 Task: Open a blank google sheet and write heading  Cash Flow TrackerAdd Dates in a column and its values below  '2023-05-01, 2023-05-03, 2023-05-06, 2023-05-10, 2023-05-15, 2023-05-20, 2023-05-25 & 2023-05-31'Add Descriptions in next column and its values below  Monthly Salary, Grocery Shopping, Dining Out., Utility Bill, Transportation, Entertainment, Miscellaneous & Total. Add Amount in next column and its values below  $2,500, $100, $50, $150, $30, $50, $20& $400. Add Income/ Expense in next column and its values below  Income, Expenses, Expenses, Expenses, Expenses, Expenses & Expenses. Add Balance in next column and its values below  $2,500, $2,400, $2,350, $2,200, $2,170, $2,120, $2,100 & $2100. Save page Budget Tracking Workbook Template
Action: Mouse moved to (116, 122)
Screenshot: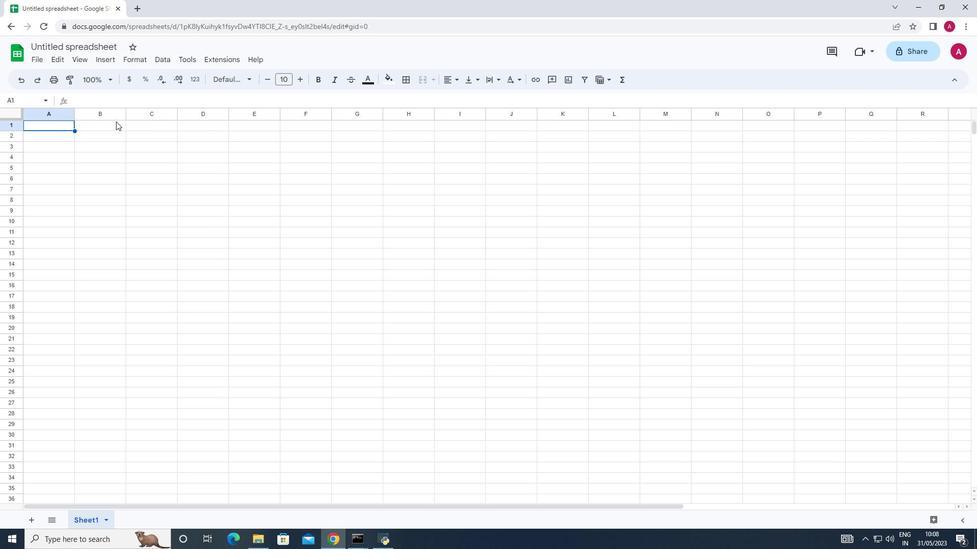 
Action: Mouse pressed left at (116, 122)
Screenshot: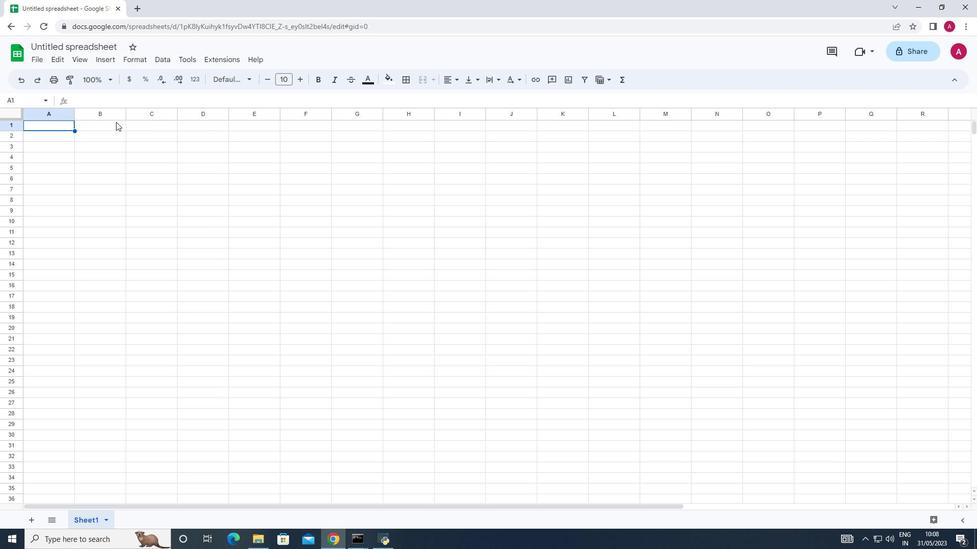 
Action: Mouse moved to (116, 122)
Screenshot: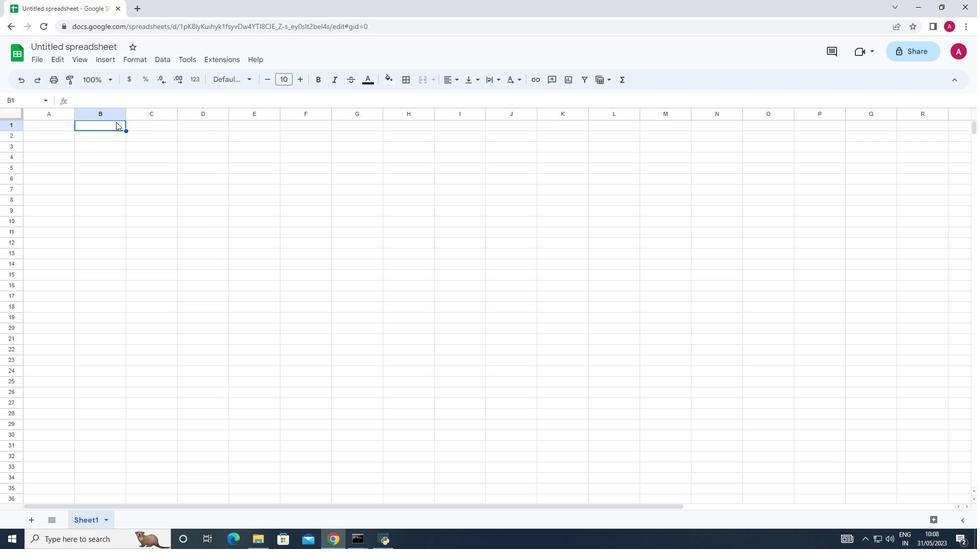
Action: Key pressed <Key.shift>Cash<Key.space><Key.shift>Flow<Key.space><Key.shift><Key.shift><Key.shift>Tracker
Screenshot: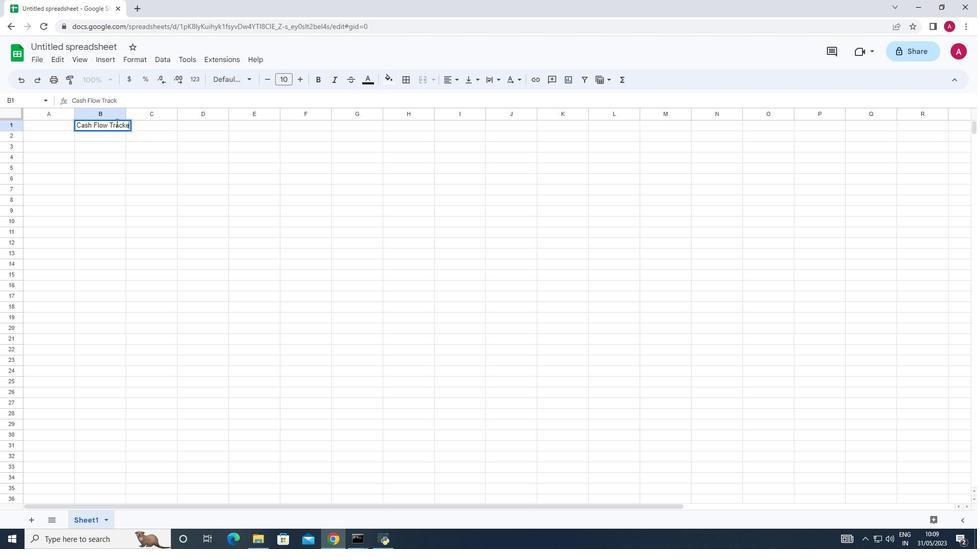 
Action: Mouse moved to (58, 134)
Screenshot: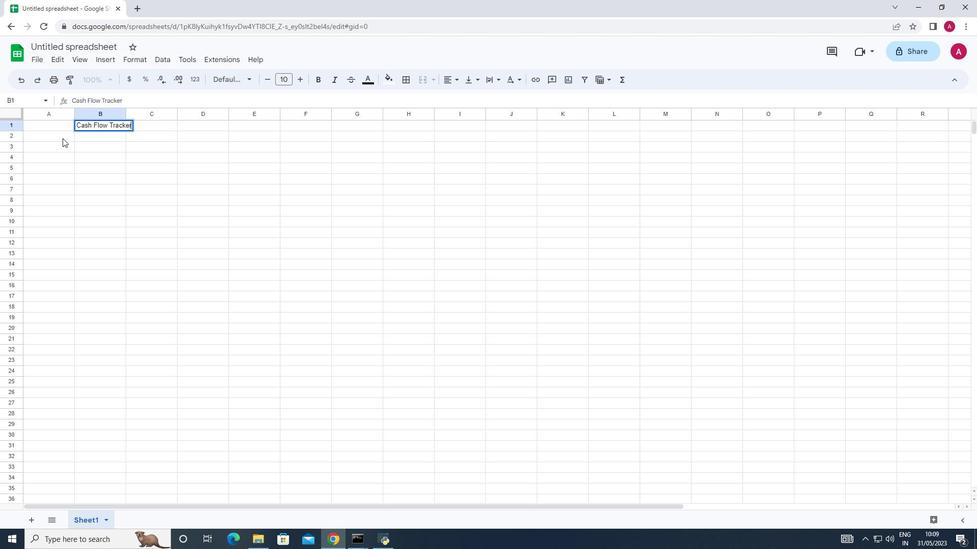 
Action: Mouse pressed left at (58, 134)
Screenshot: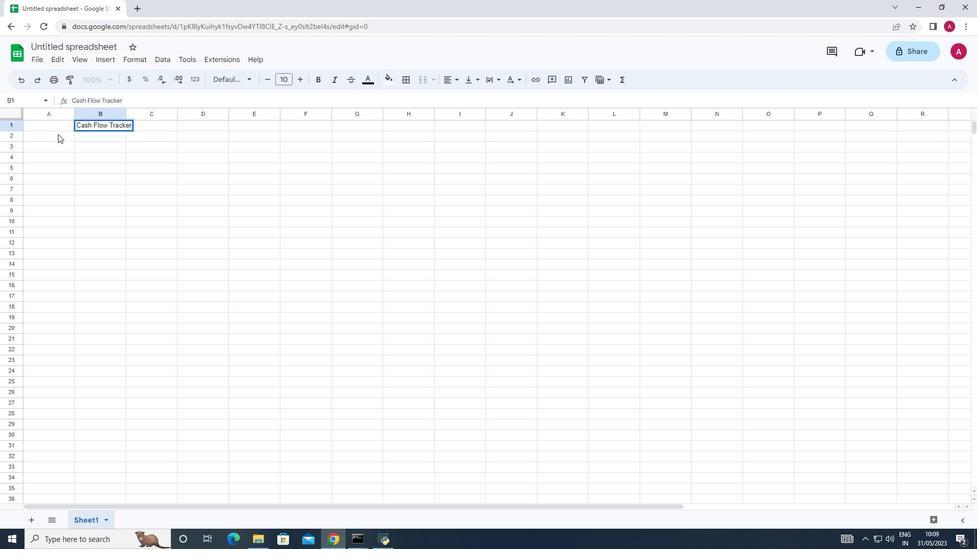 
Action: Mouse moved to (58, 133)
Screenshot: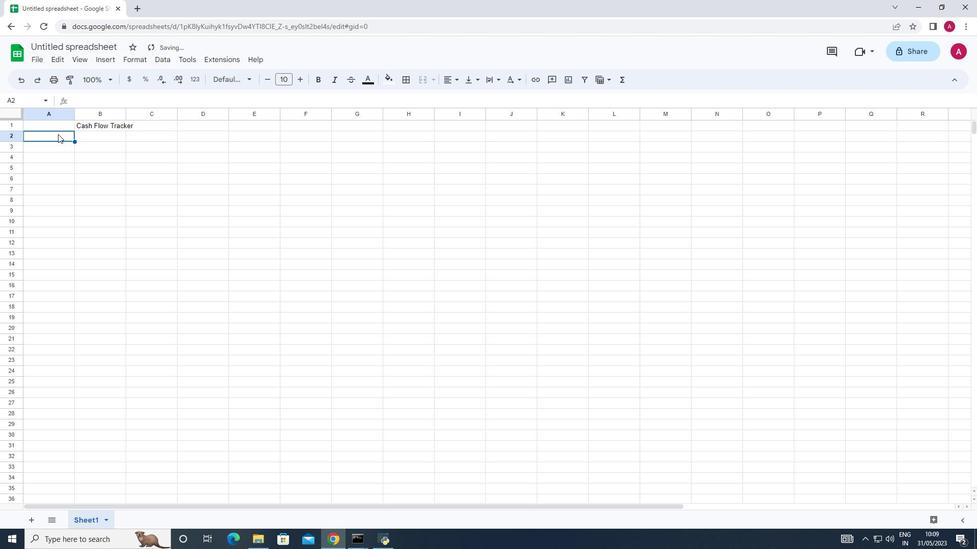 
Action: Key pressed <Key.shift>Dates<Key.down>2023-05-01<Key.down>2023-05-03<Key.down>2023-05-06<Key.down>2023-05-10<Key.right>2023-05-15<Key.delete><Key.backspace><Key.backspace><Key.backspace><Key.backspace><Key.backspace><Key.backspace><Key.backspace><Key.backspace><Key.backspace><Key.backspace><Key.down><Key.left>2023-05-15<Key.down>2023-05-20<Key.down>2023-05-25<Key.down>2023-05-31
Screenshot: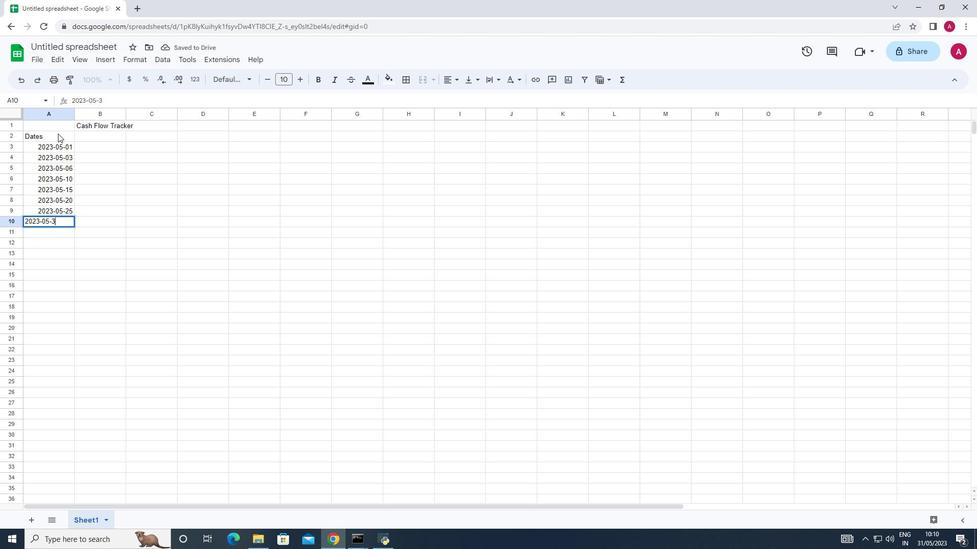 
Action: Mouse moved to (99, 148)
Screenshot: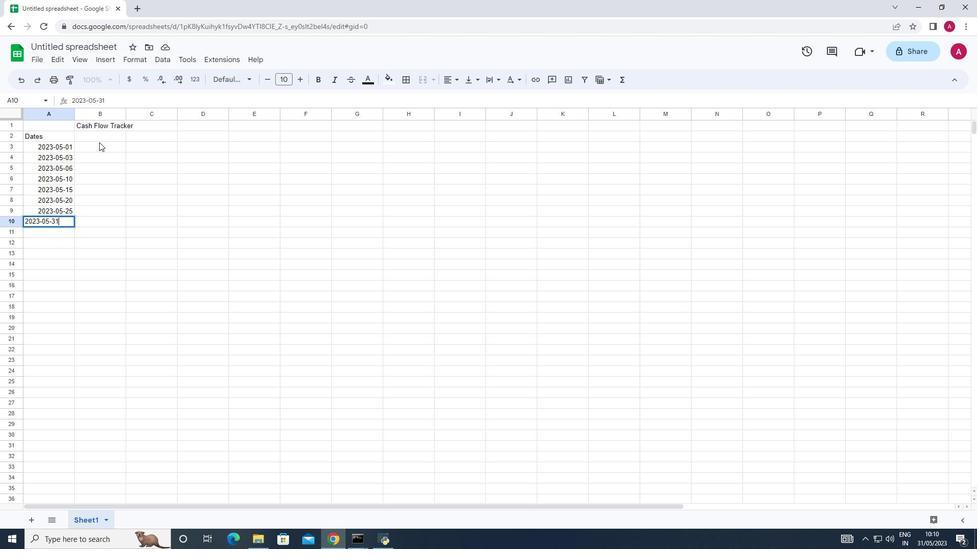 
Action: Mouse pressed left at (99, 148)
Screenshot: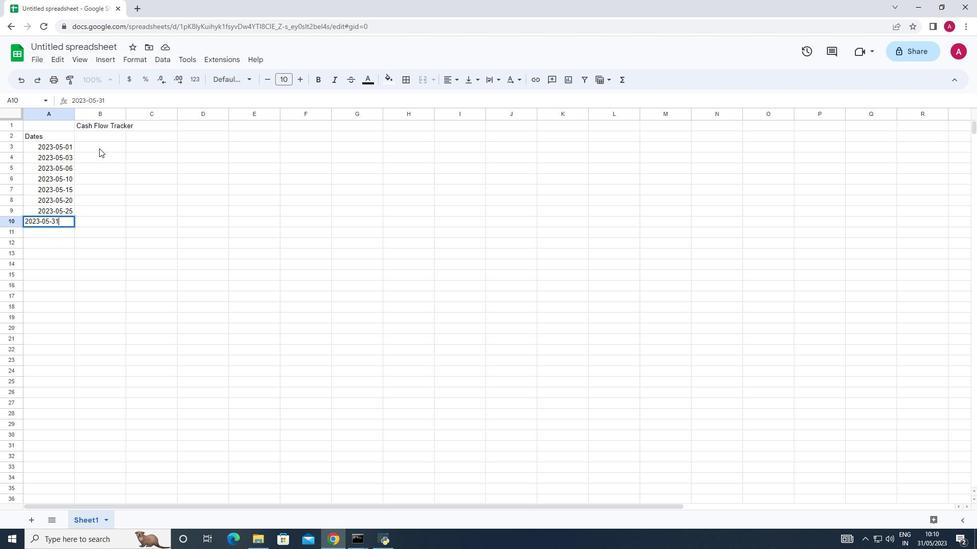 
Action: Mouse moved to (104, 136)
Screenshot: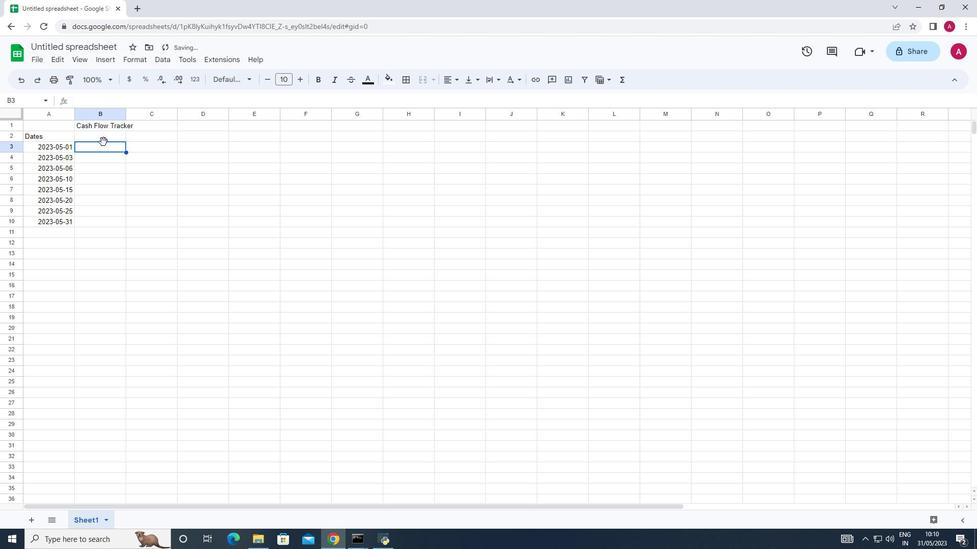 
Action: Mouse pressed left at (104, 136)
Screenshot: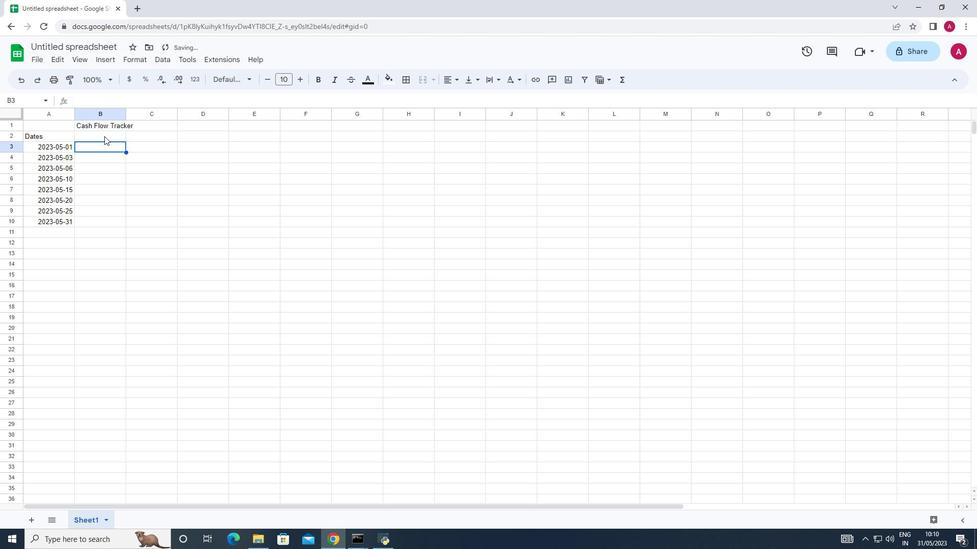 
Action: Key pressed <Key.shift>Descriptions<Key.down><Key.shift>Monthly<Key.space><Key.shift>Salary<Key.down><Key.shift><Key.shift>Grocery<Key.space><Key.shift>Shopping<Key.down><Key.shift>Dinn<Key.backspace>ing<Key.space><Key.shift>Out<Key.down><Key.shift>Utility<Key.space><Key.shift>Bill<Key.down><Key.shift><Key.shift><Key.shift><Key.shift>Transportation<Key.down><Key.shift>Entertainment<Key.down>
Screenshot: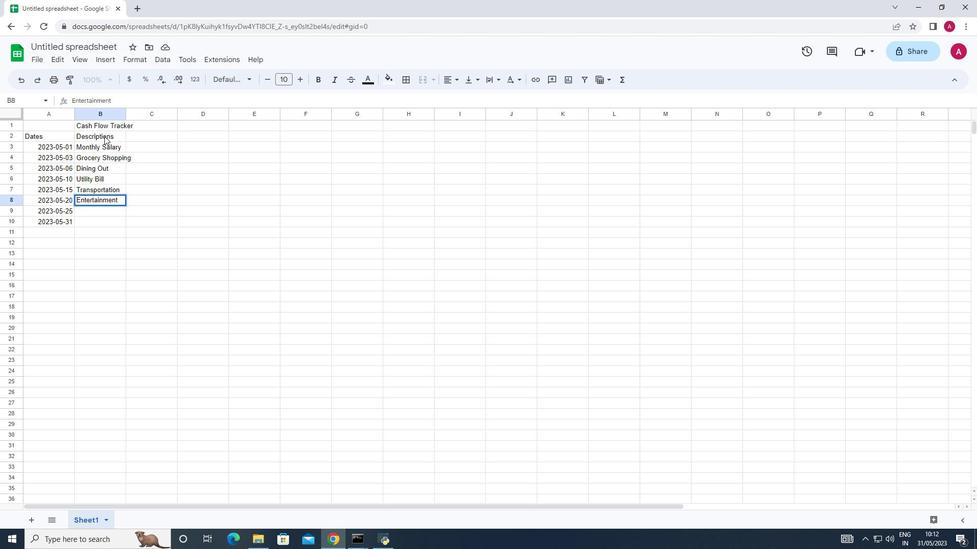
Action: Mouse moved to (102, 157)
Screenshot: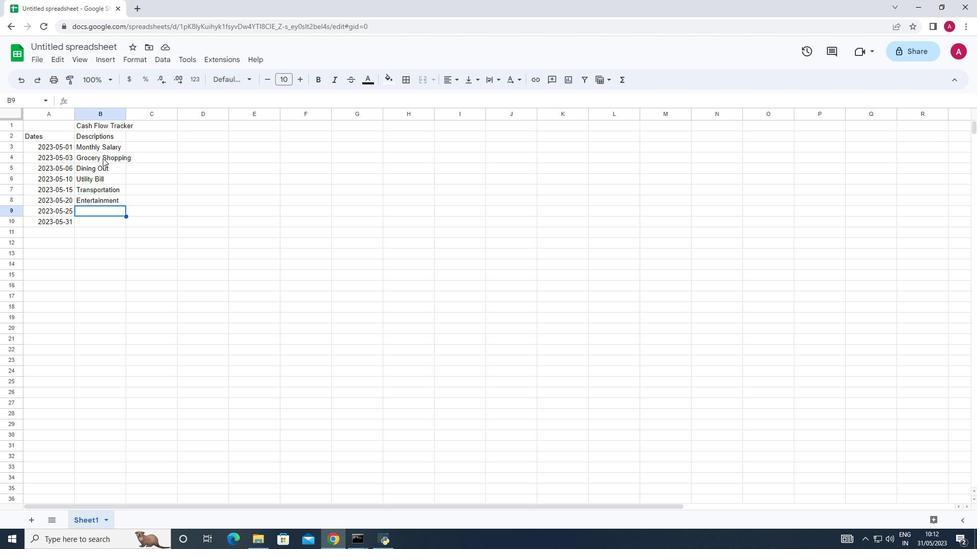 
Action: Mouse pressed left at (102, 157)
Screenshot: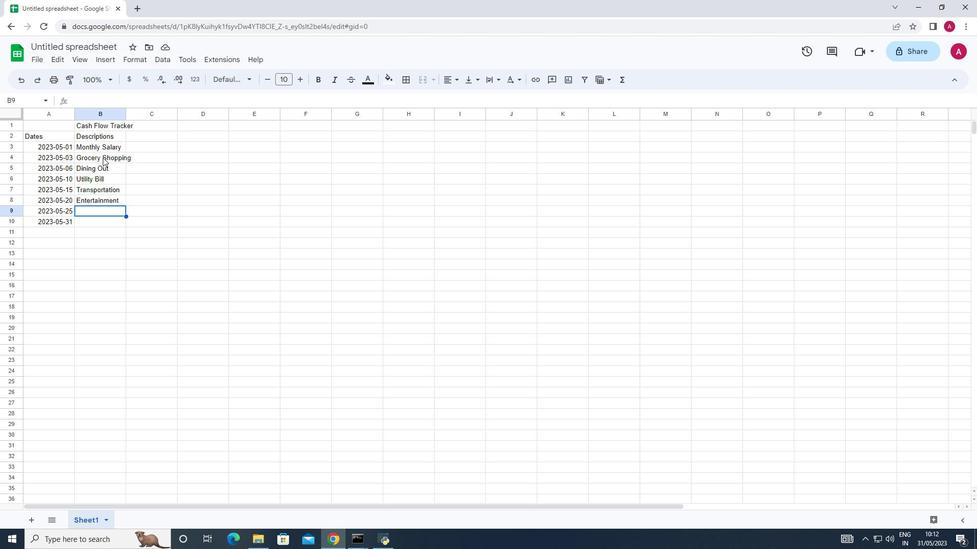 
Action: Mouse moved to (101, 166)
Screenshot: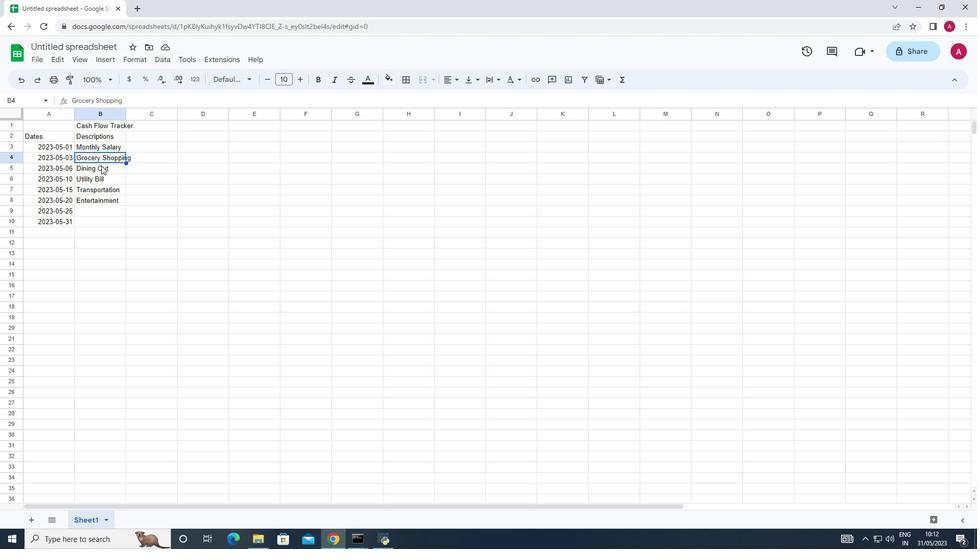
Action: Mouse pressed left at (101, 166)
Screenshot: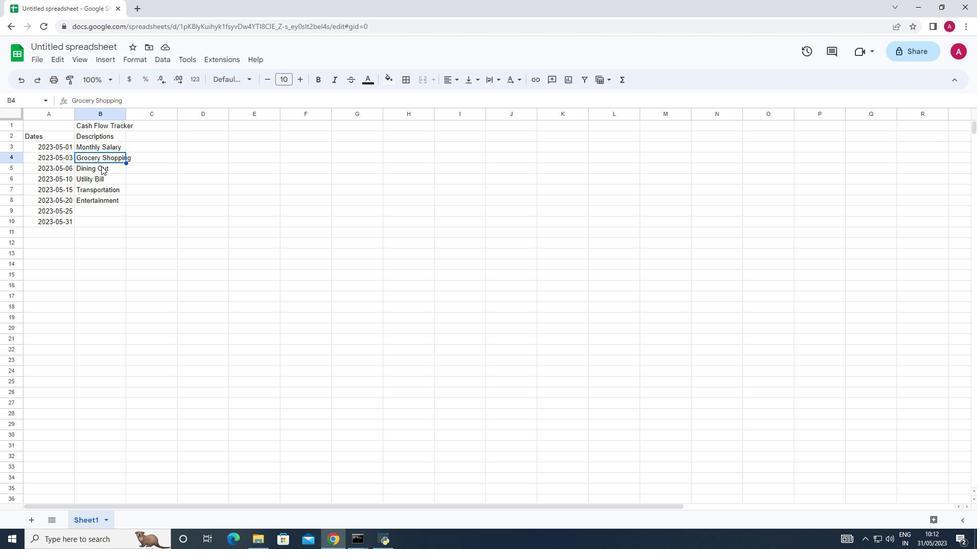 
Action: Mouse moved to (102, 203)
Screenshot: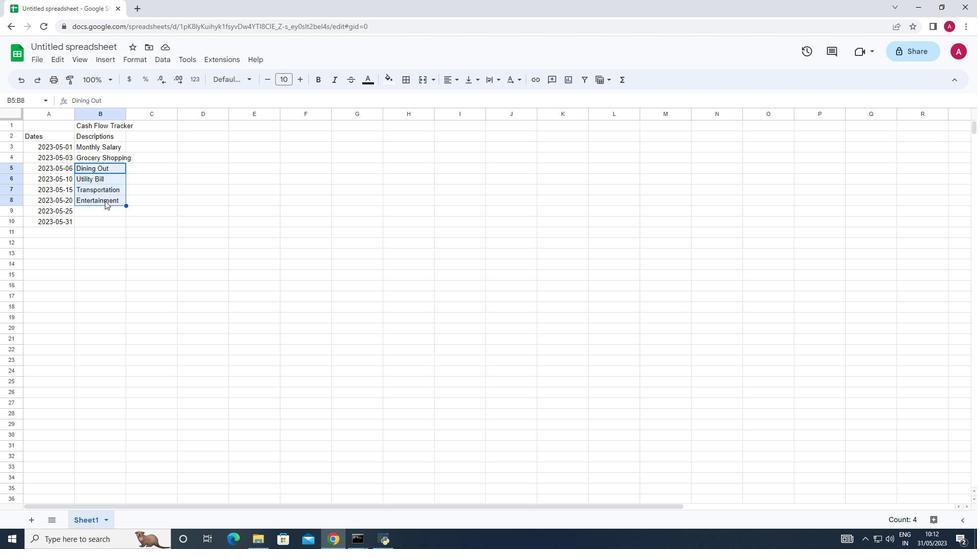
Action: Key pressed ctrl+C
Screenshot: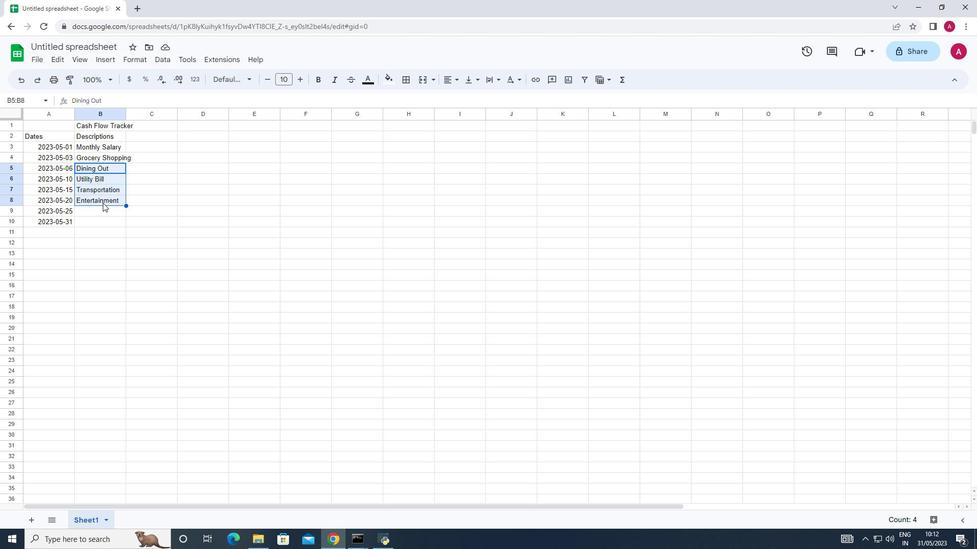 
Action: Mouse moved to (82, 178)
Screenshot: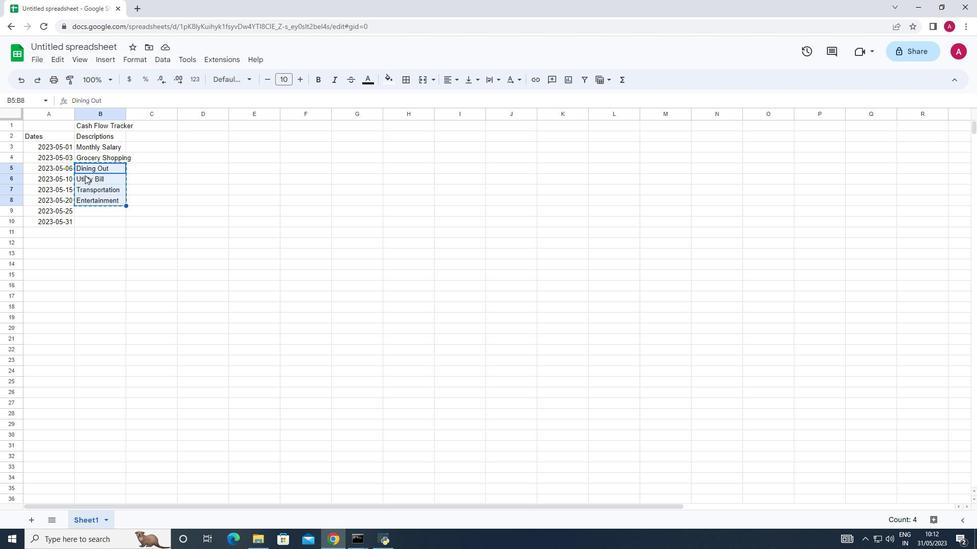 
Action: Mouse pressed left at (82, 178)
Screenshot: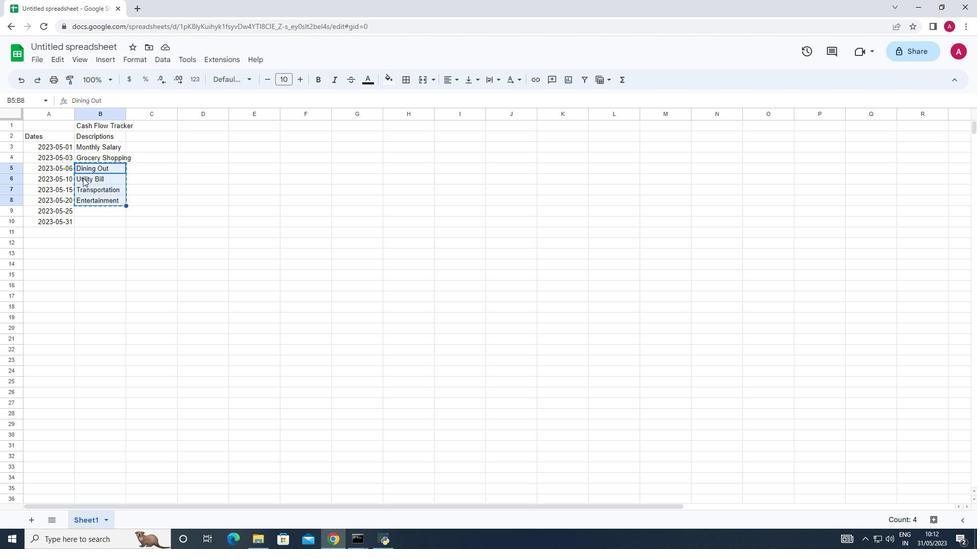 
Action: Key pressed ctrl+V
Screenshot: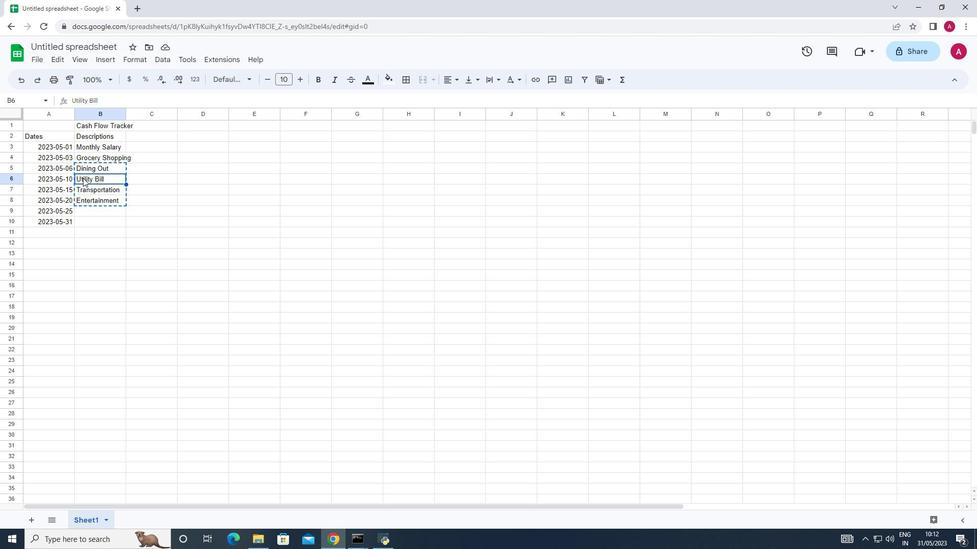 
Action: Mouse moved to (106, 166)
Screenshot: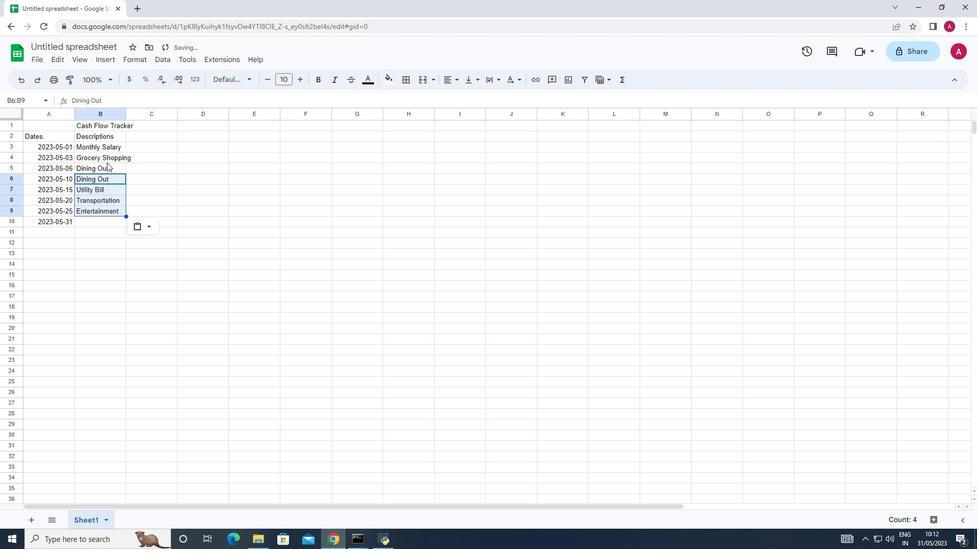
Action: Mouse pressed left at (106, 166)
Screenshot: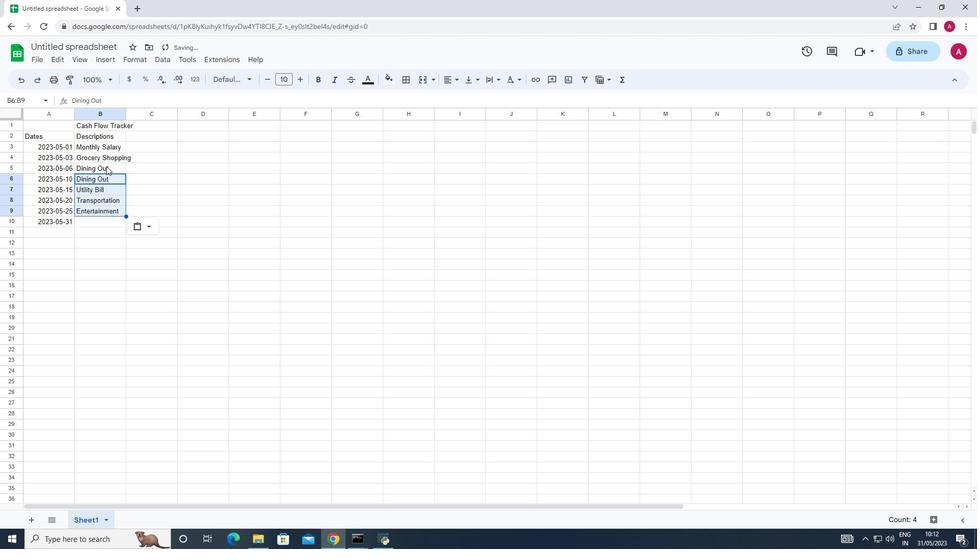 
Action: Mouse moved to (105, 166)
Screenshot: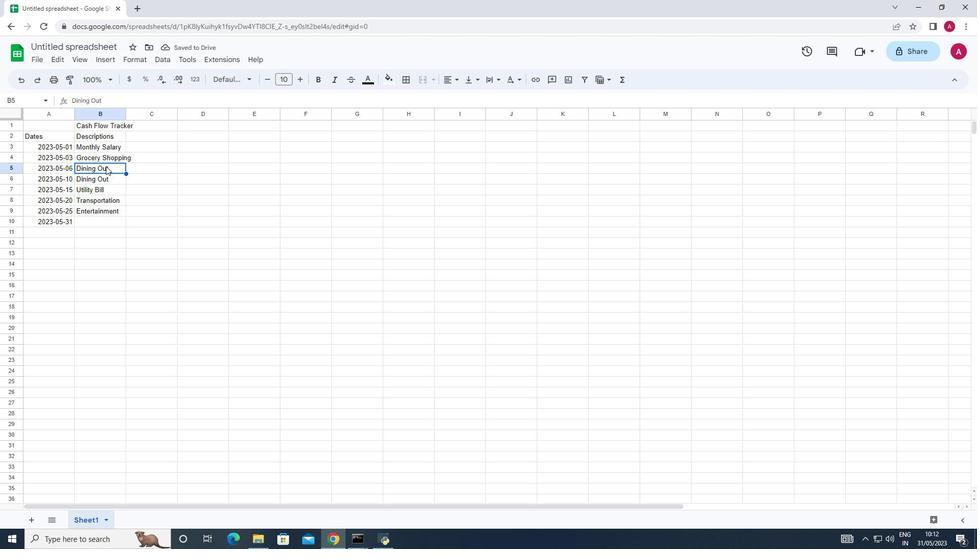 
Action: Key pressed <Key.delete>
Screenshot: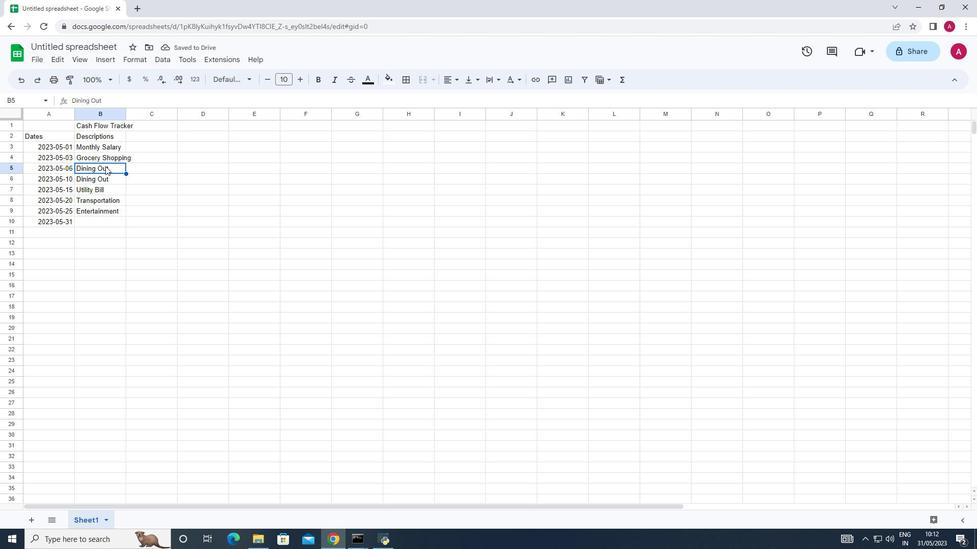 
Action: Mouse moved to (100, 157)
Screenshot: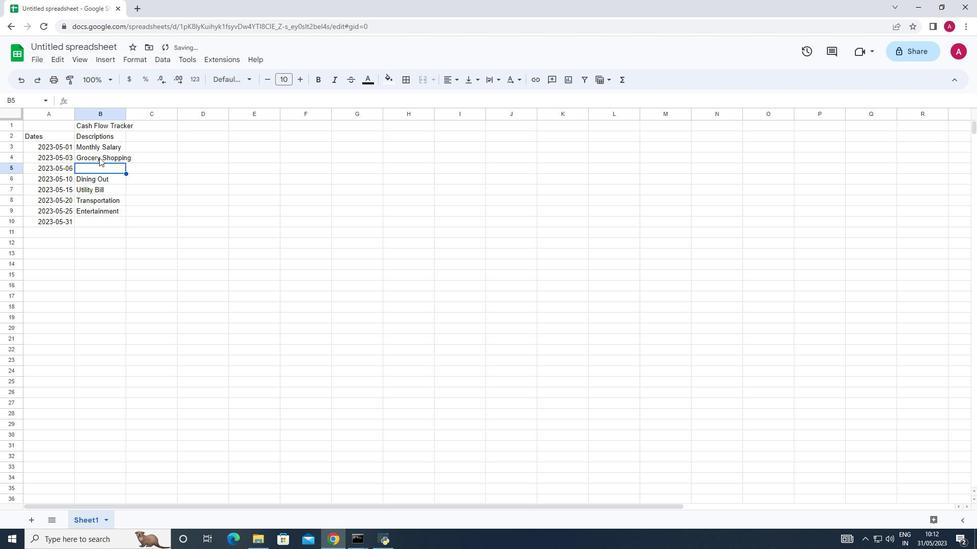 
Action: Mouse pressed left at (100, 157)
Screenshot: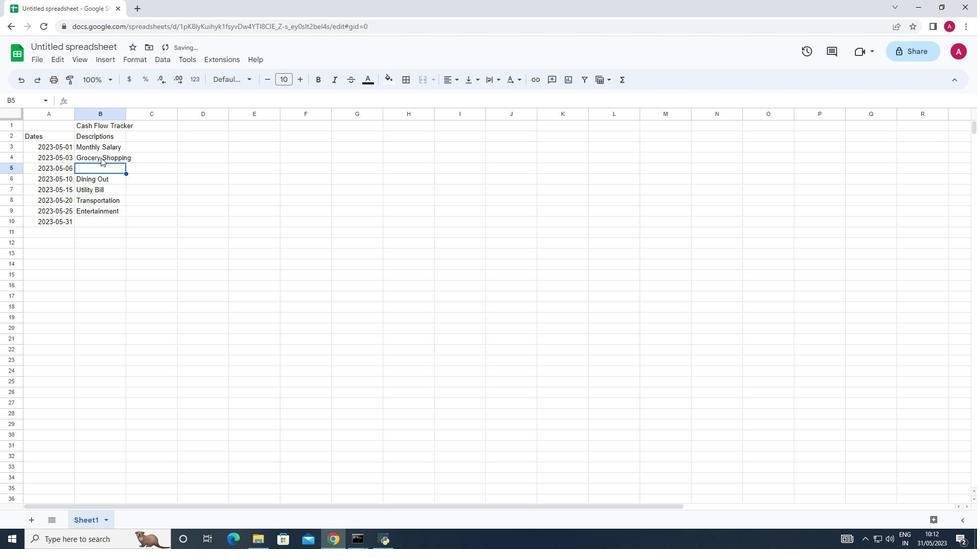 
Action: Mouse moved to (102, 156)
Screenshot: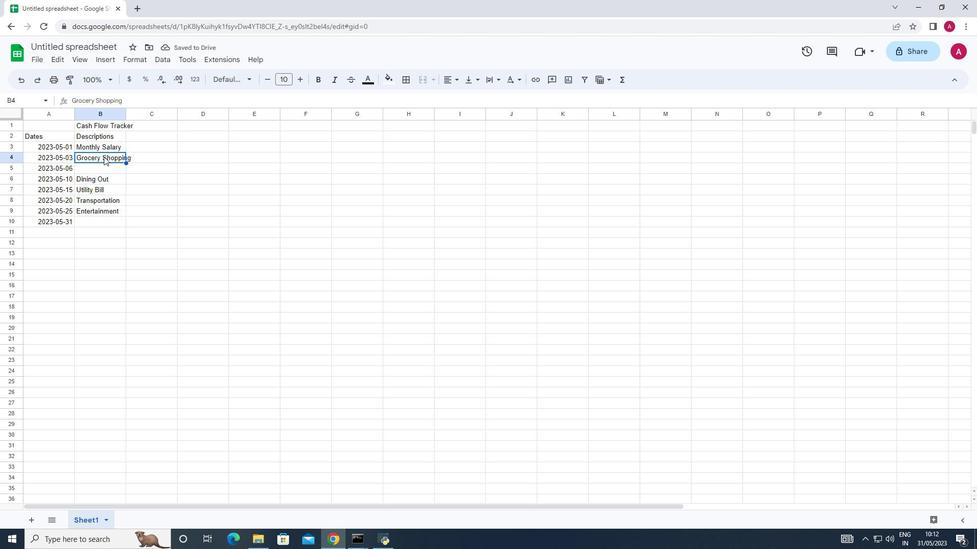 
Action: Mouse pressed left at (102, 156)
Screenshot: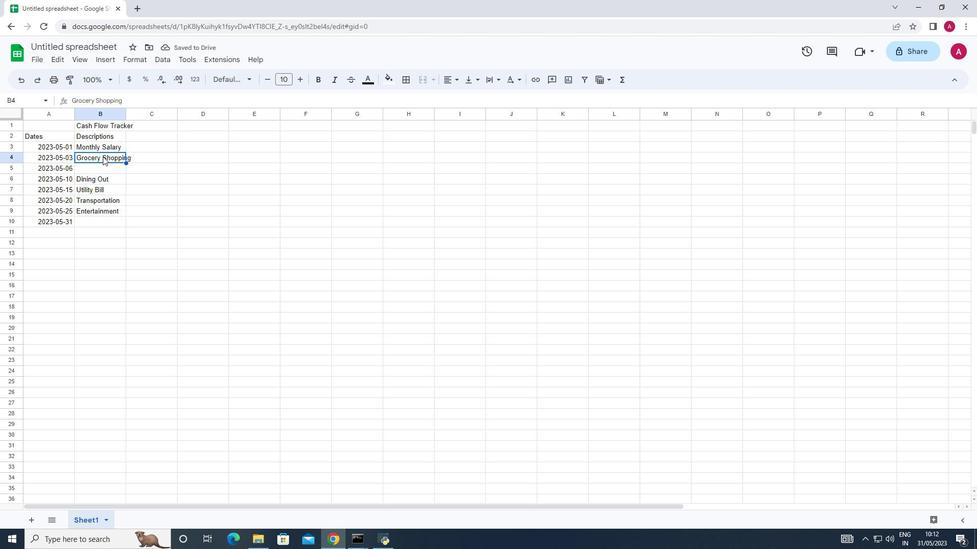 
Action: Mouse pressed left at (102, 156)
Screenshot: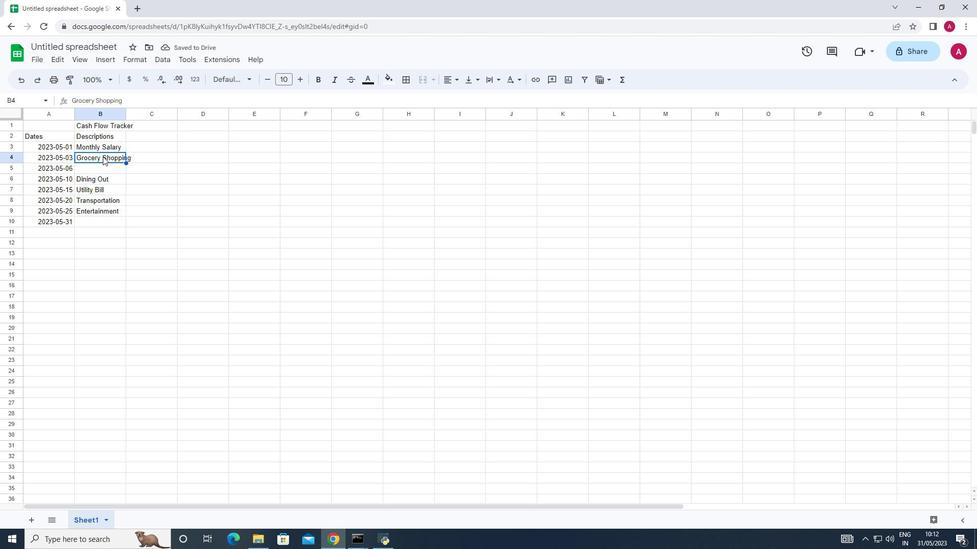 
Action: Mouse pressed left at (102, 156)
Screenshot: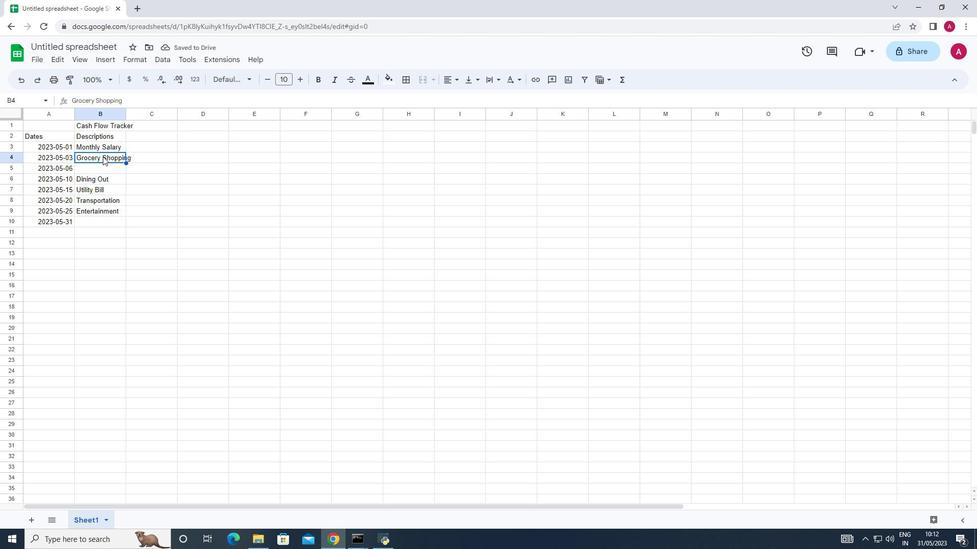 
Action: Mouse moved to (100, 156)
Screenshot: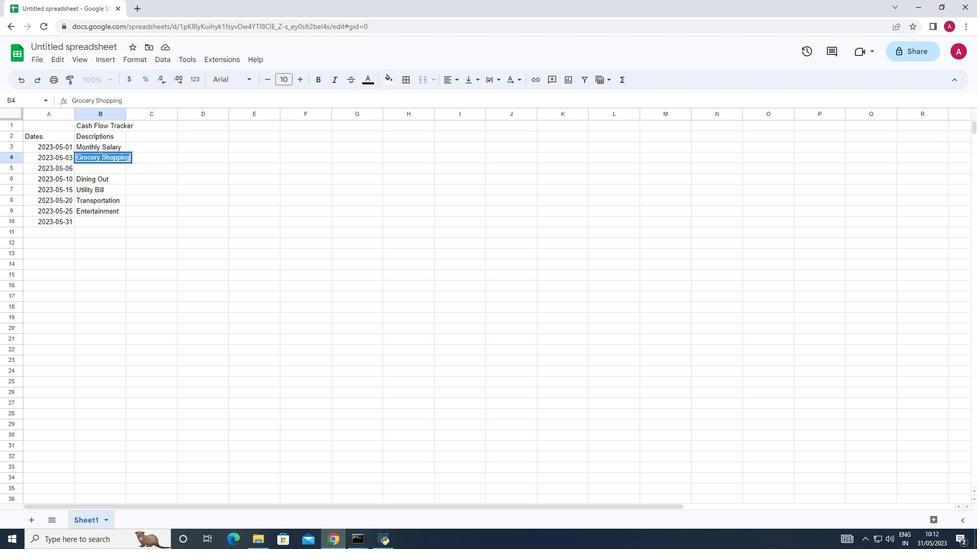 
Action: Mouse pressed left at (100, 156)
Screenshot: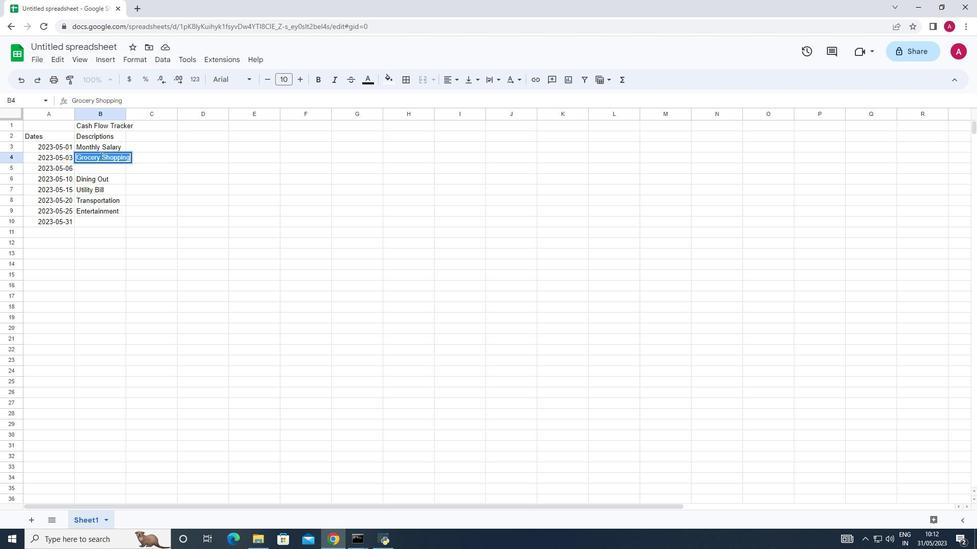
Action: Mouse pressed left at (100, 156)
Screenshot: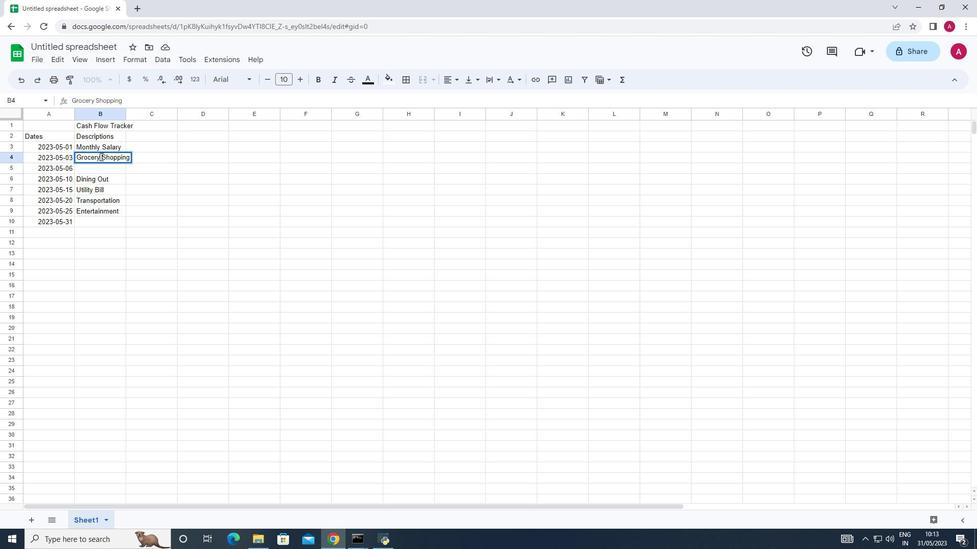 
Action: Mouse moved to (137, 160)
Screenshot: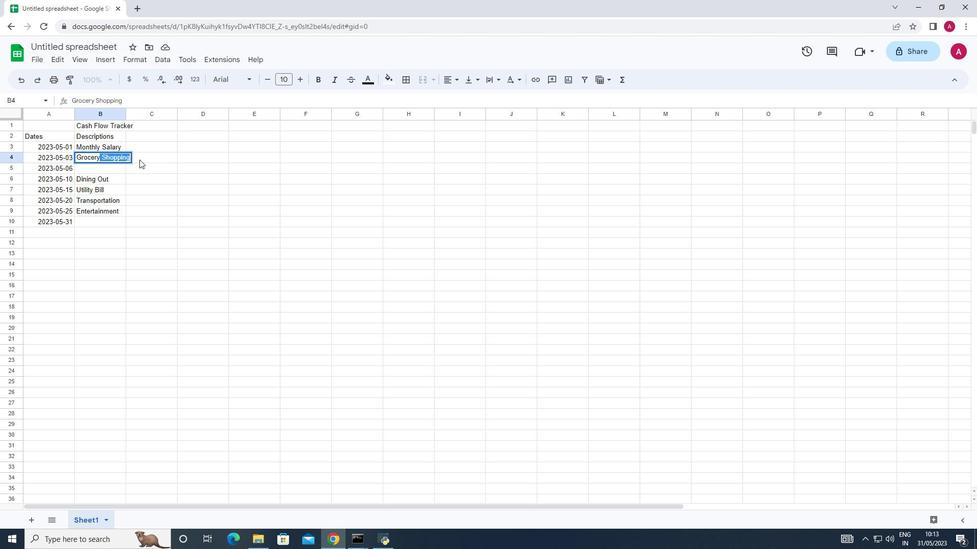 
Action: Key pressed <Key.delete>
Screenshot: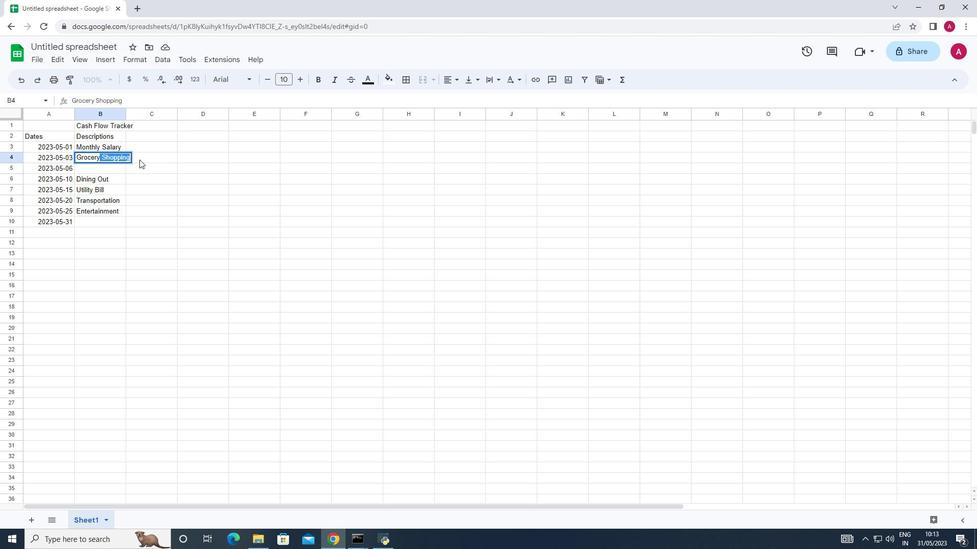 
Action: Mouse moved to (134, 157)
Screenshot: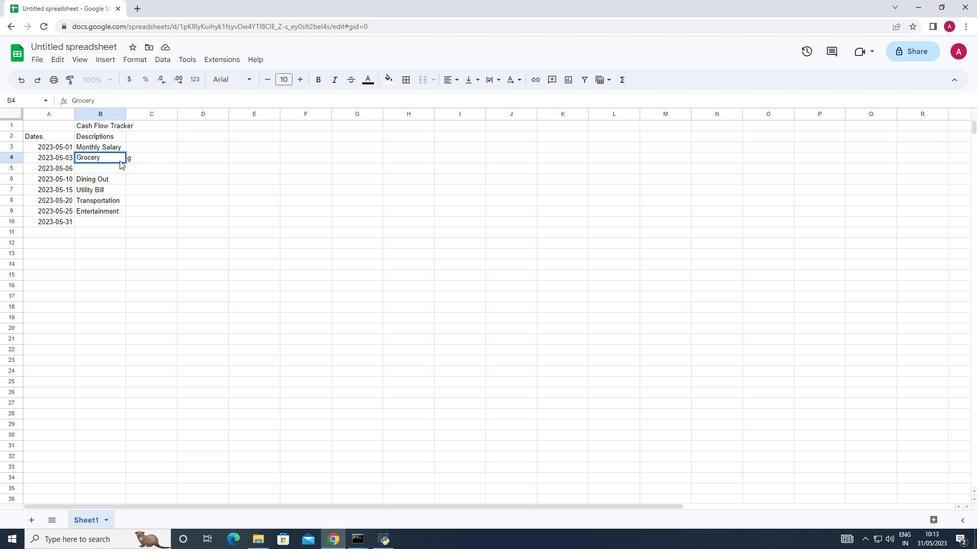 
Action: Mouse pressed left at (134, 157)
Screenshot: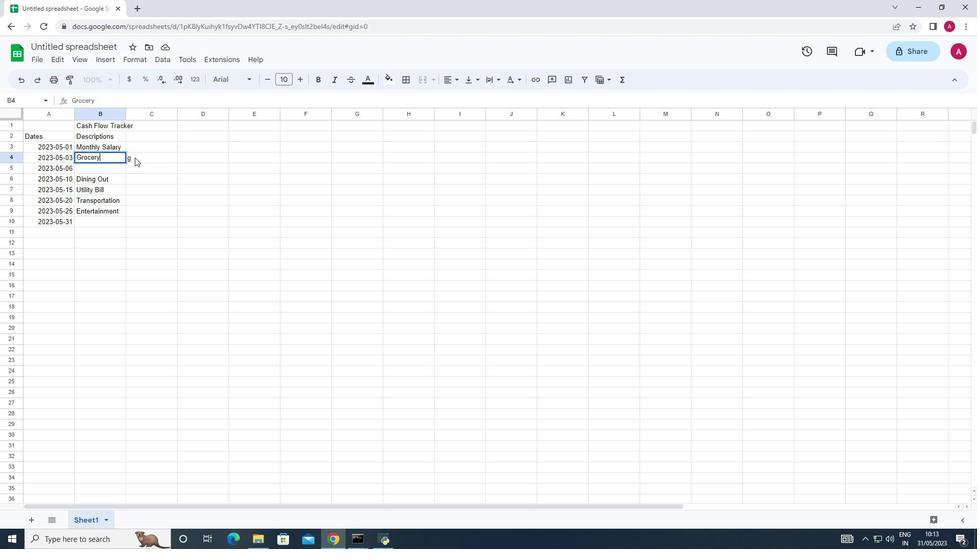 
Action: Mouse moved to (95, 164)
Screenshot: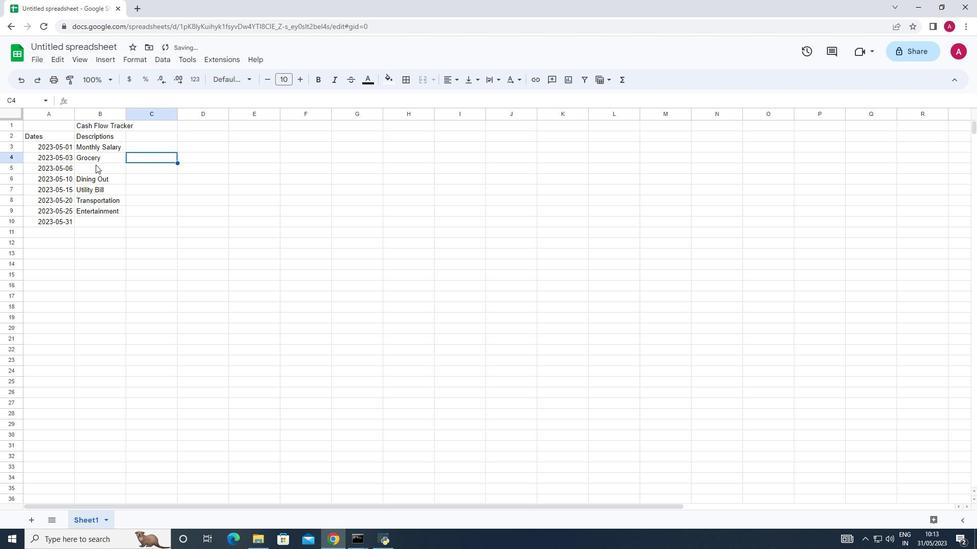 
Action: Mouse pressed left at (95, 164)
Screenshot: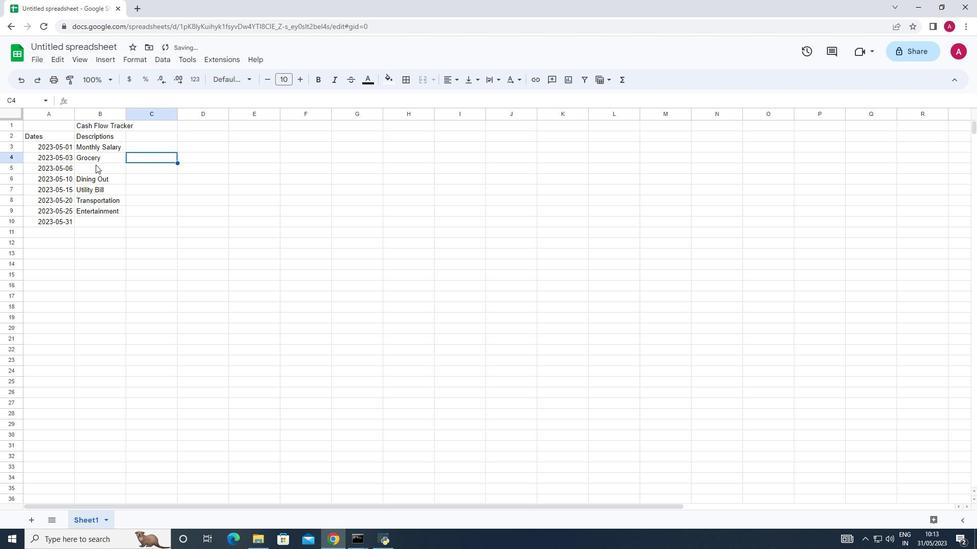 
Action: Mouse moved to (93, 166)
Screenshot: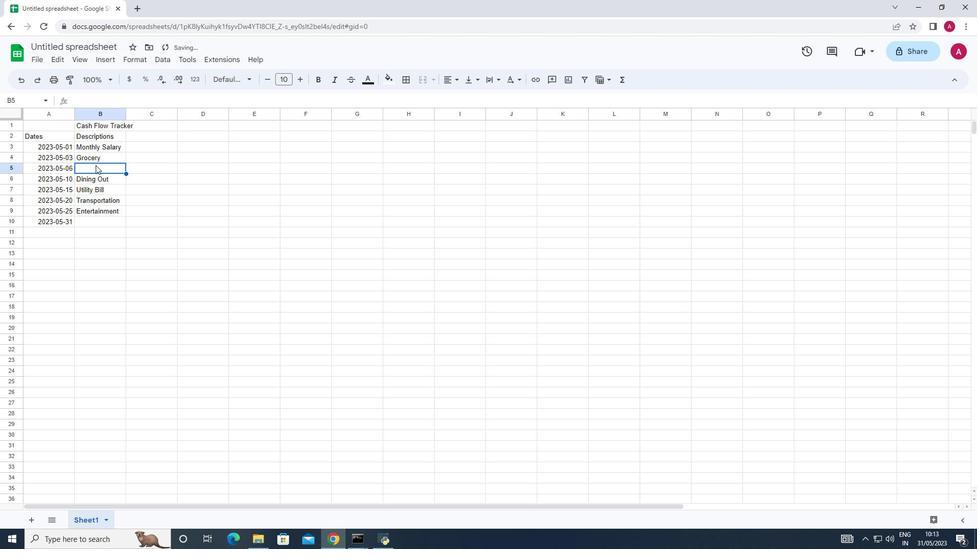 
Action: Key pressed <Key.shift>Shopping
Screenshot: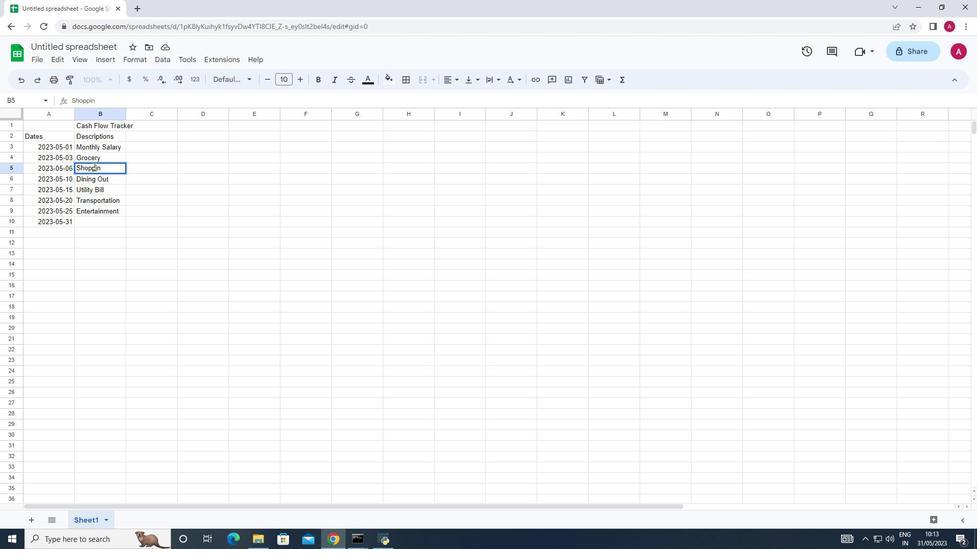 
Action: Mouse moved to (97, 223)
Screenshot: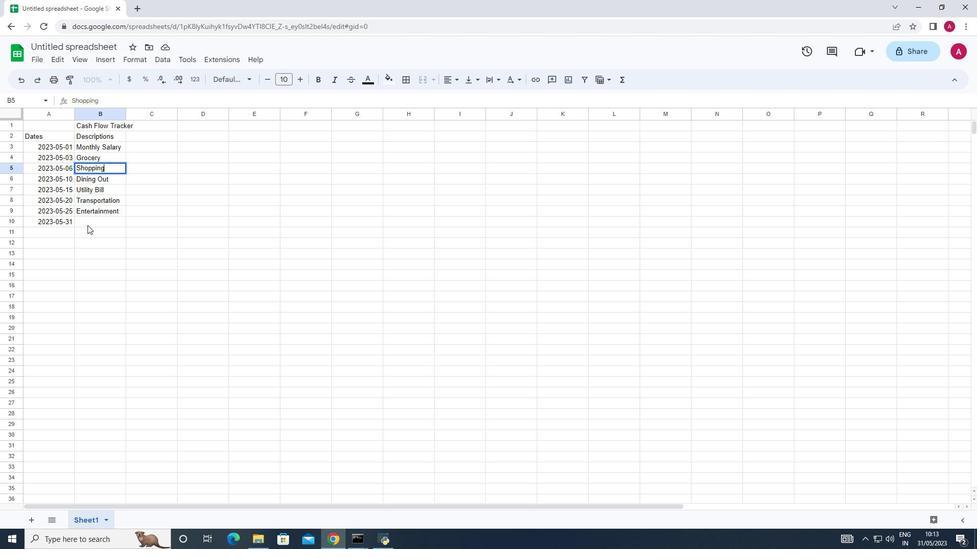 
Action: Mouse pressed left at (97, 223)
Screenshot: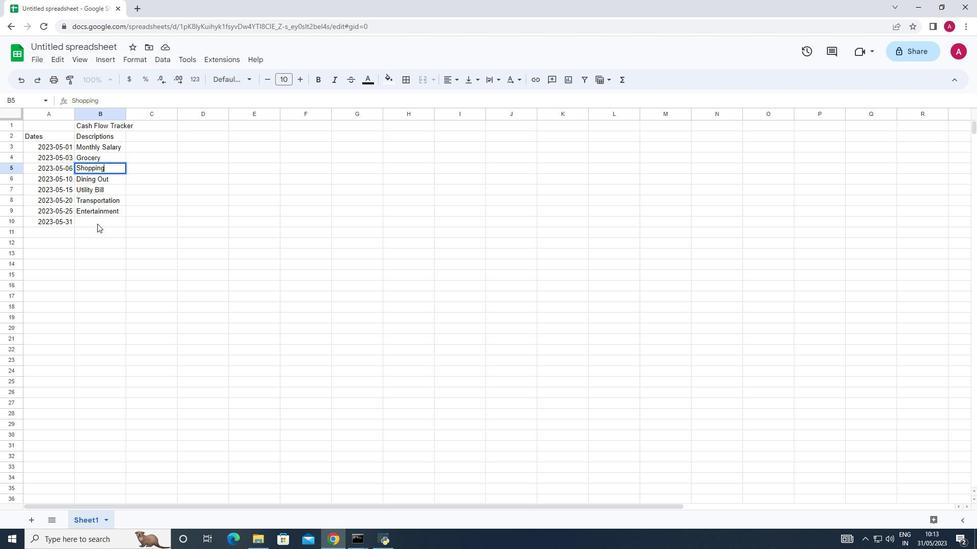 
Action: Key pressed <Key.shift>Miscellaneous
Screenshot: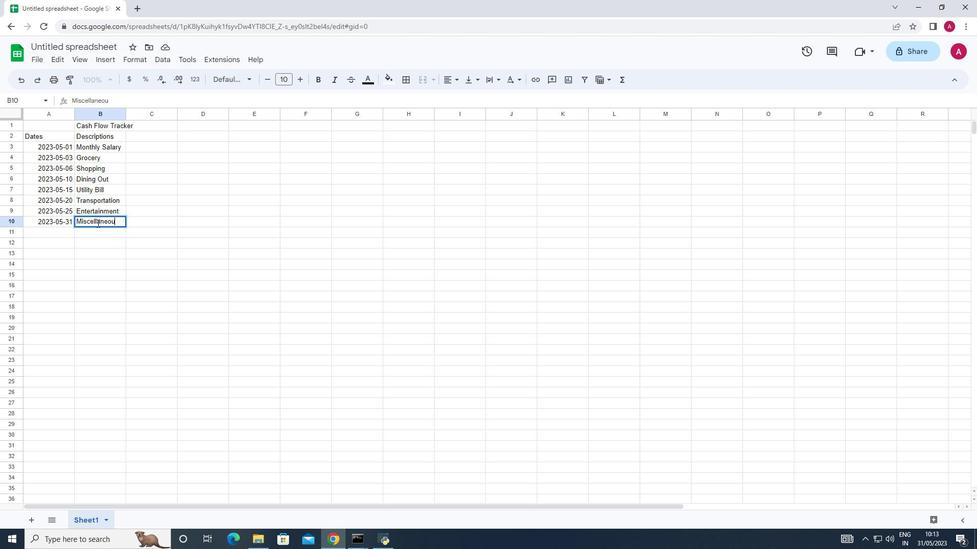 
Action: Mouse moved to (137, 134)
Screenshot: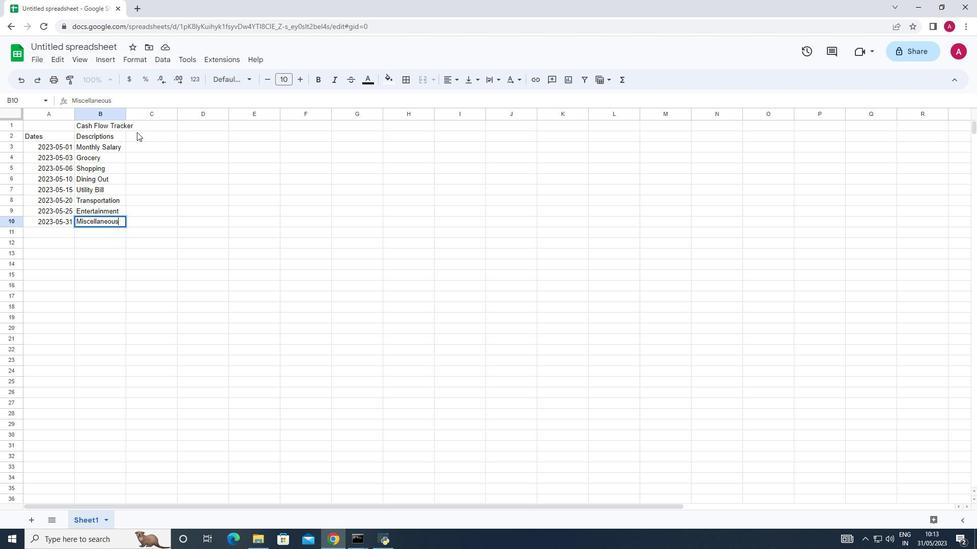 
Action: Mouse pressed left at (137, 134)
Screenshot: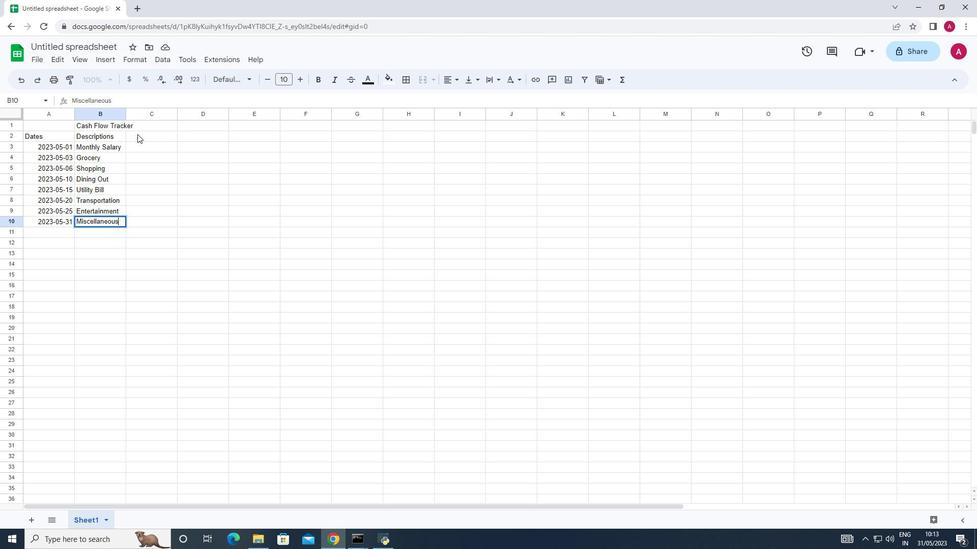 
Action: Mouse moved to (106, 169)
Screenshot: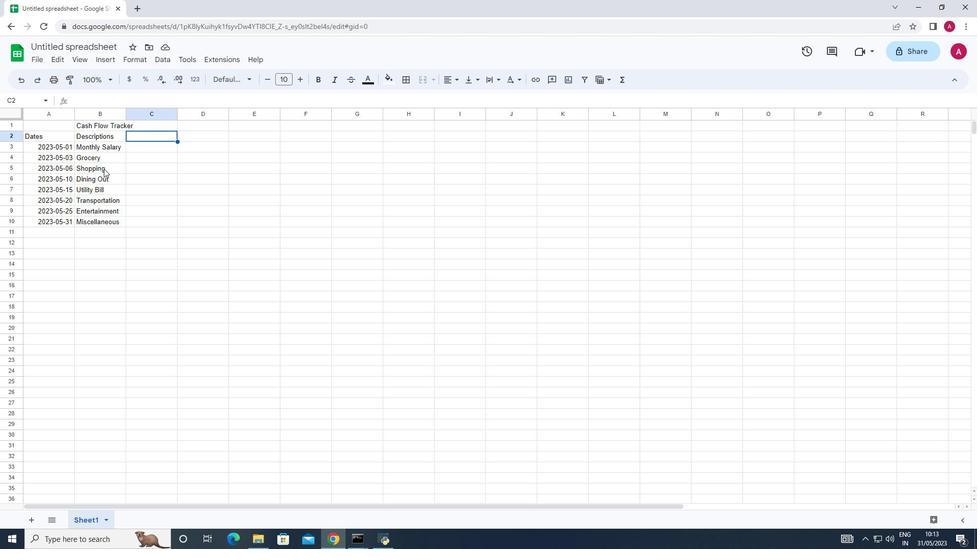 
Action: Mouse pressed left at (106, 169)
Screenshot: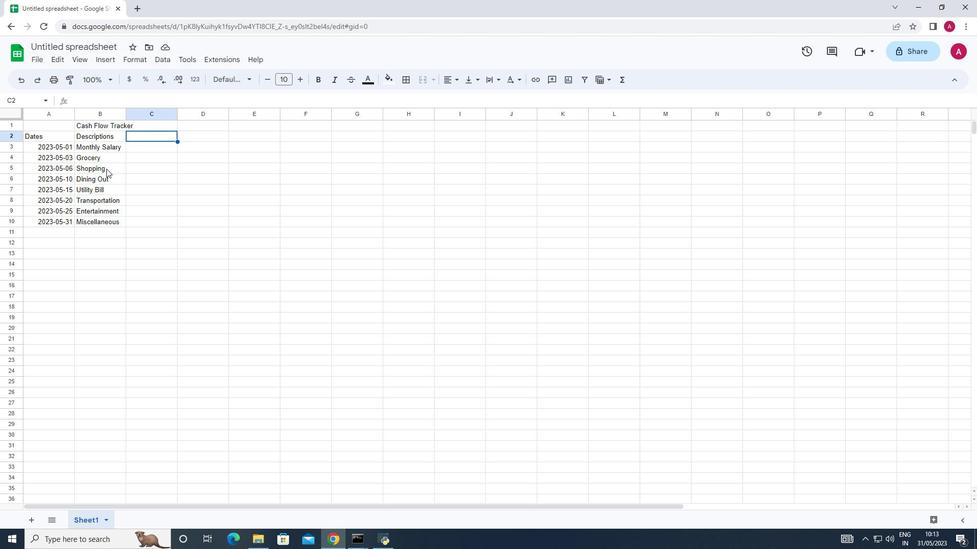 
Action: Mouse moved to (102, 160)
Screenshot: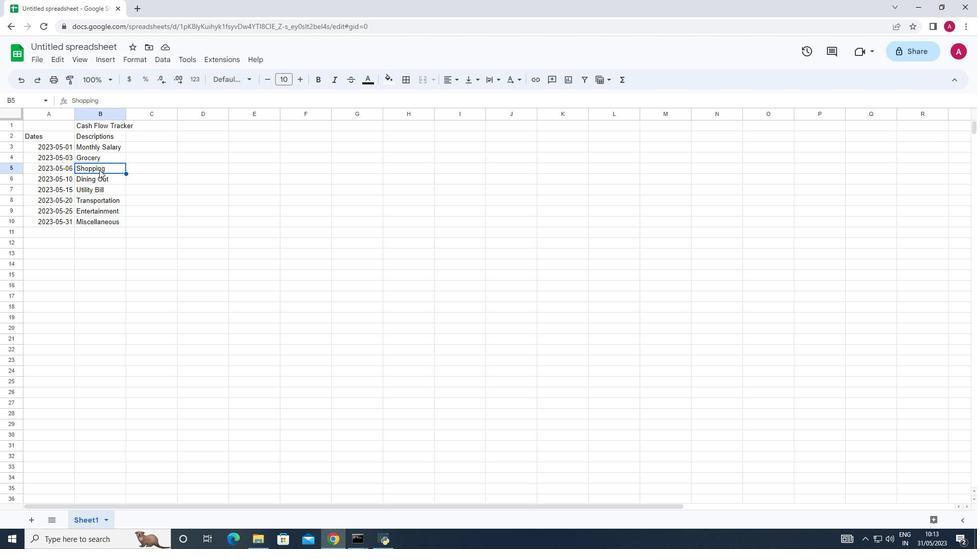 
Action: Key pressed ctrl+X
Screenshot: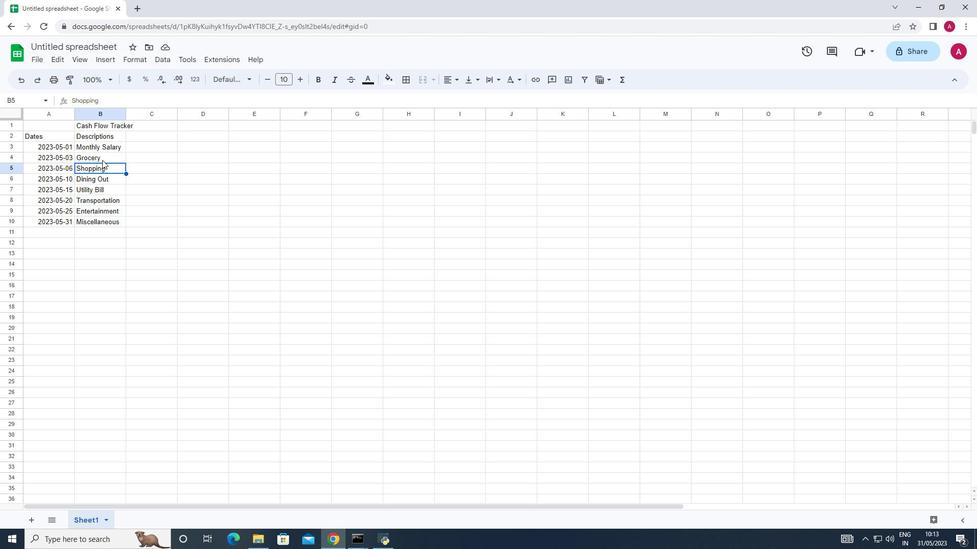 
Action: Mouse moved to (102, 157)
Screenshot: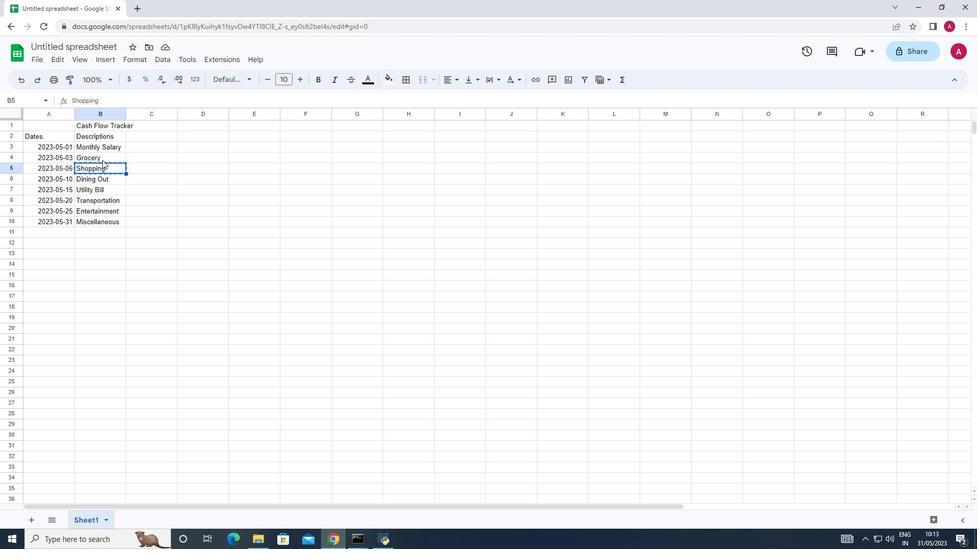 
Action: Mouse pressed left at (102, 157)
Screenshot: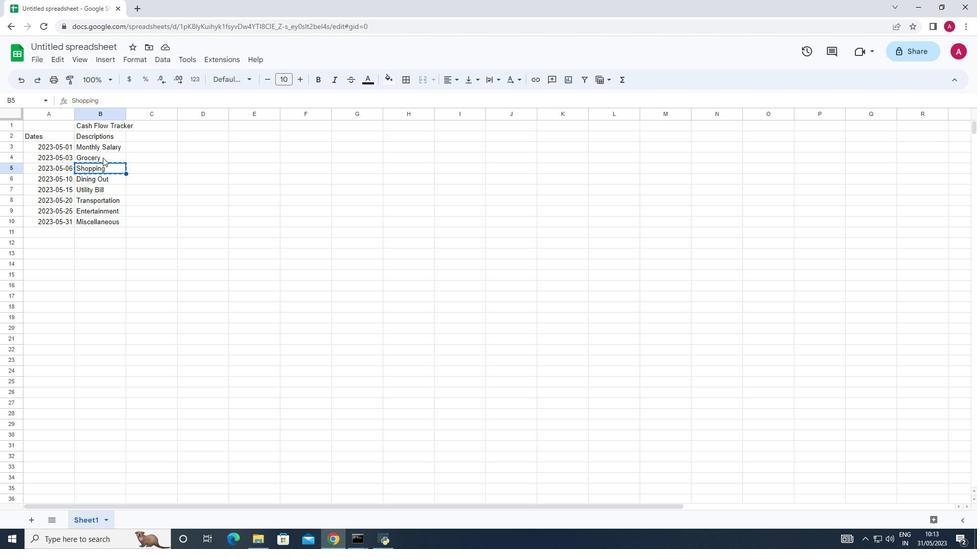 
Action: Mouse pressed left at (102, 157)
Screenshot: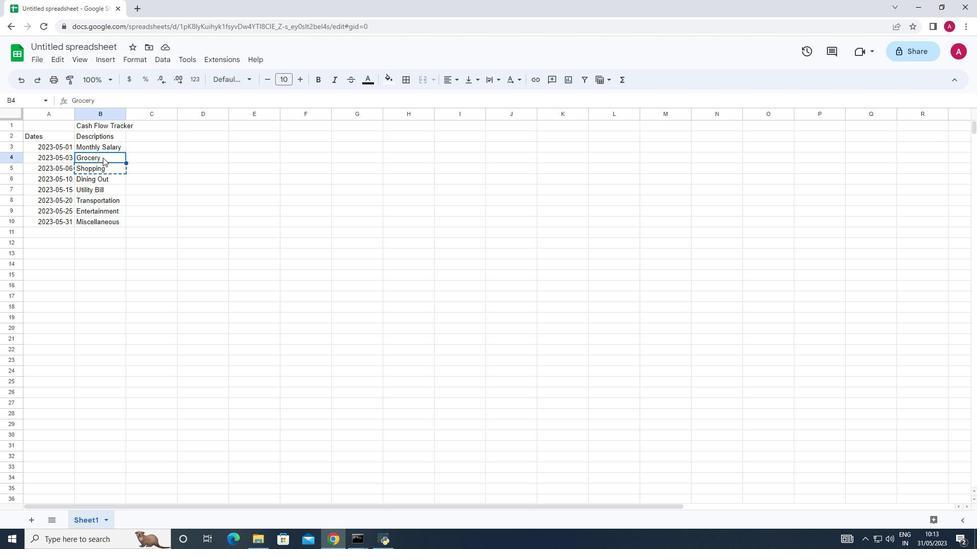 
Action: Key pressed <Key.space>ctrl+V
Screenshot: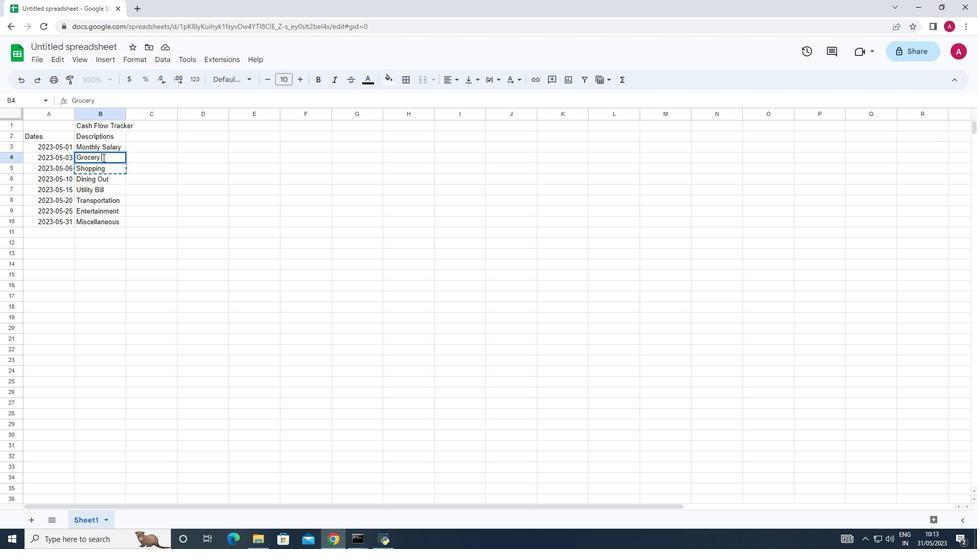 
Action: Mouse moved to (93, 177)
Screenshot: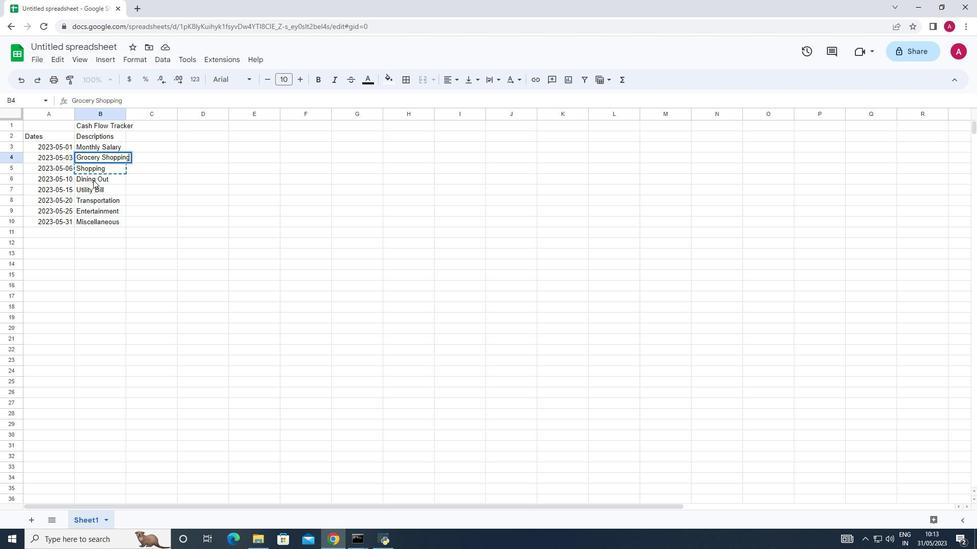 
Action: Mouse pressed left at (93, 177)
Screenshot: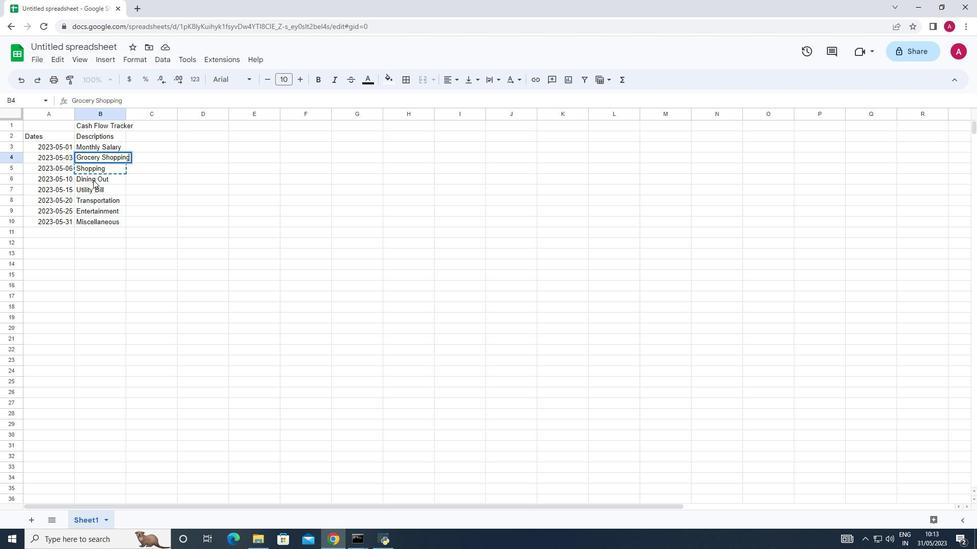 
Action: Mouse moved to (97, 213)
Screenshot: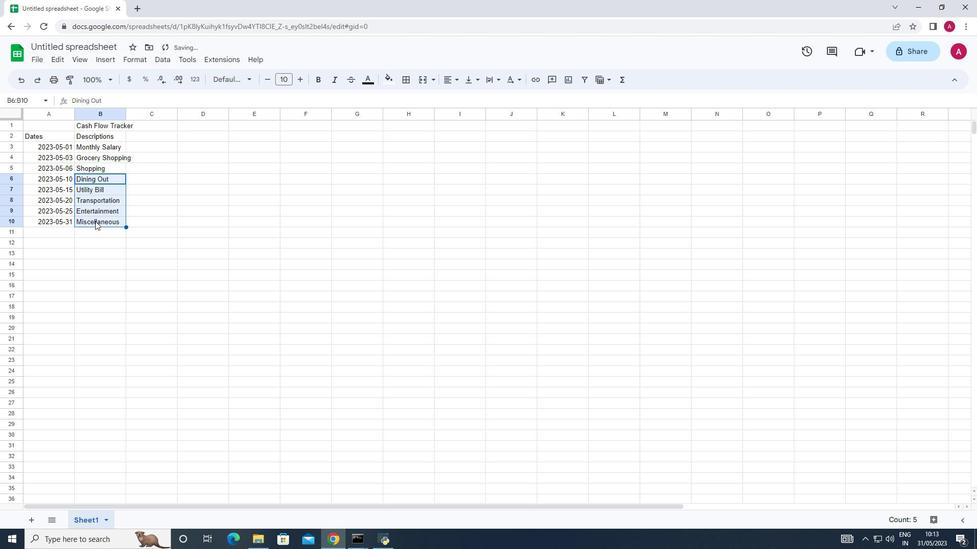 
Action: Key pressed ctrl+X
Screenshot: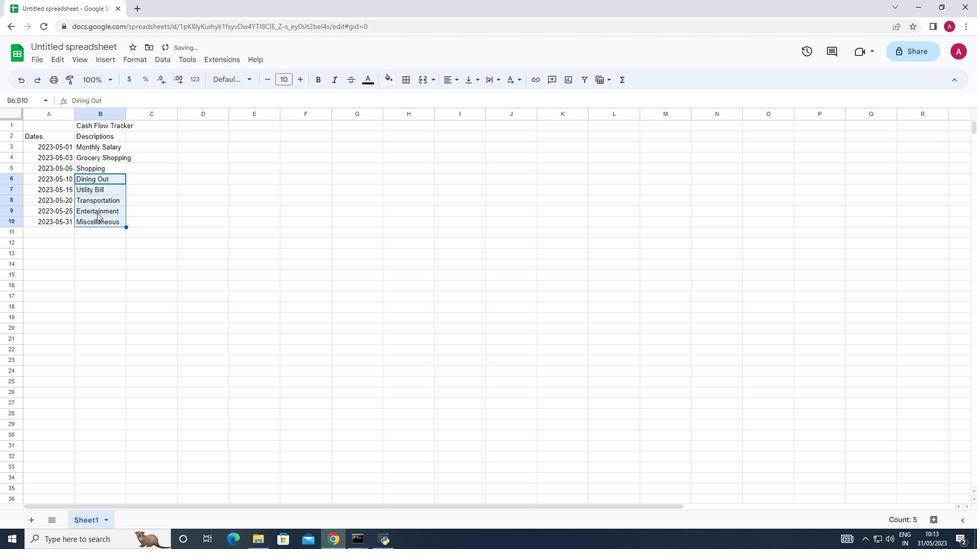 
Action: Mouse moved to (95, 169)
Screenshot: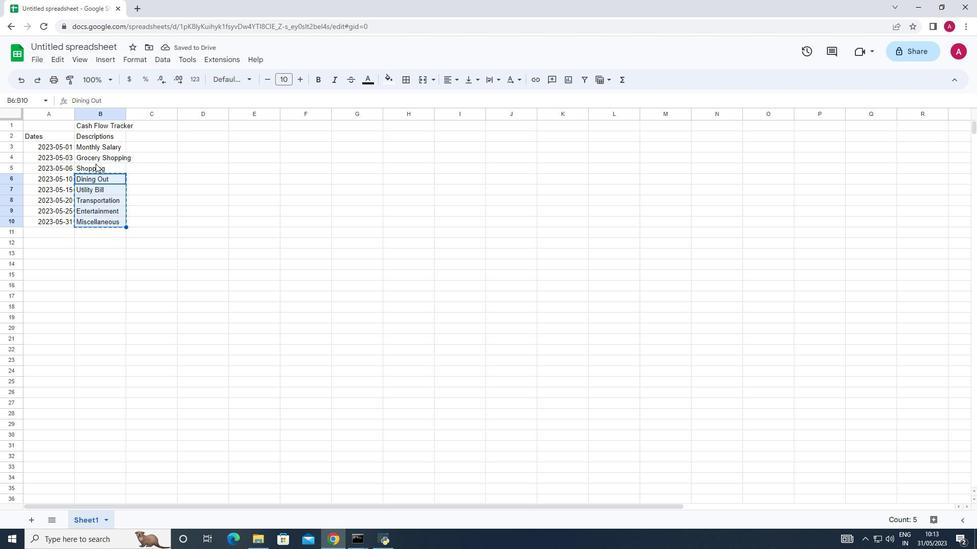 
Action: Mouse pressed left at (95, 169)
Screenshot: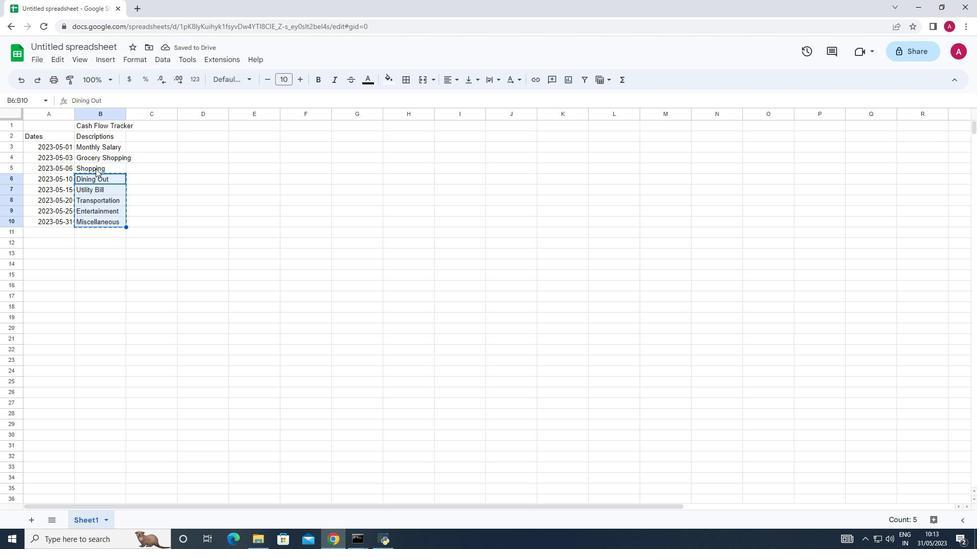 
Action: Key pressed ctrl+V
Screenshot: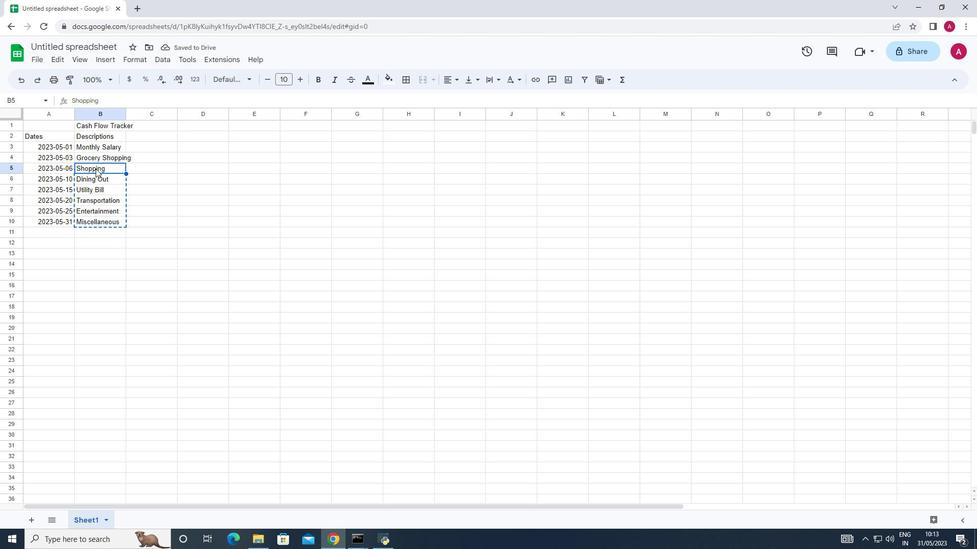 
Action: Mouse moved to (82, 222)
Screenshot: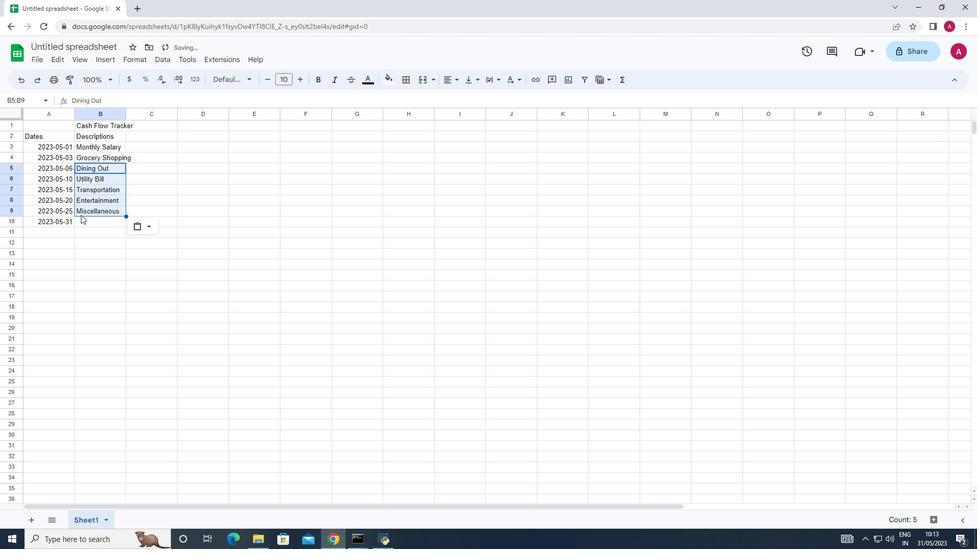 
Action: Mouse pressed left at (82, 222)
Screenshot: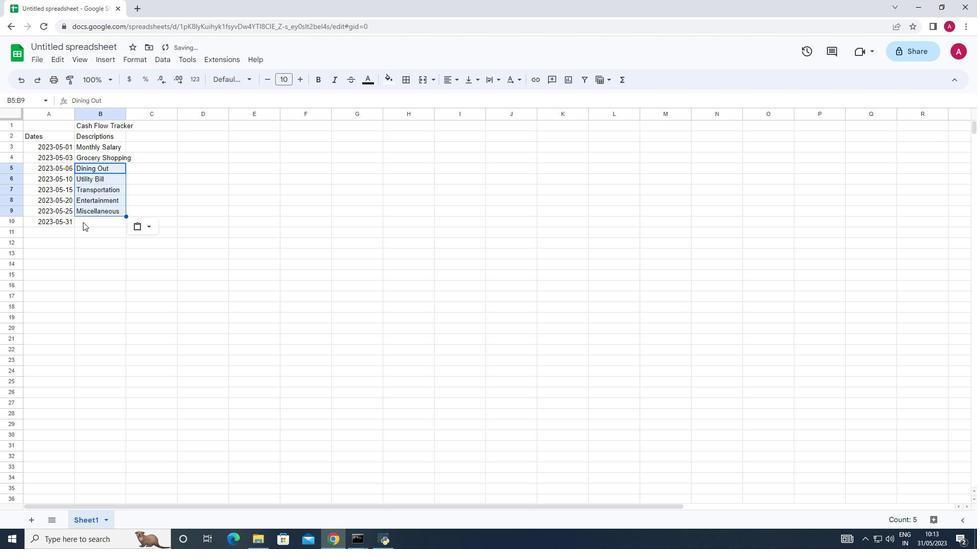 
Action: Mouse moved to (86, 217)
Screenshot: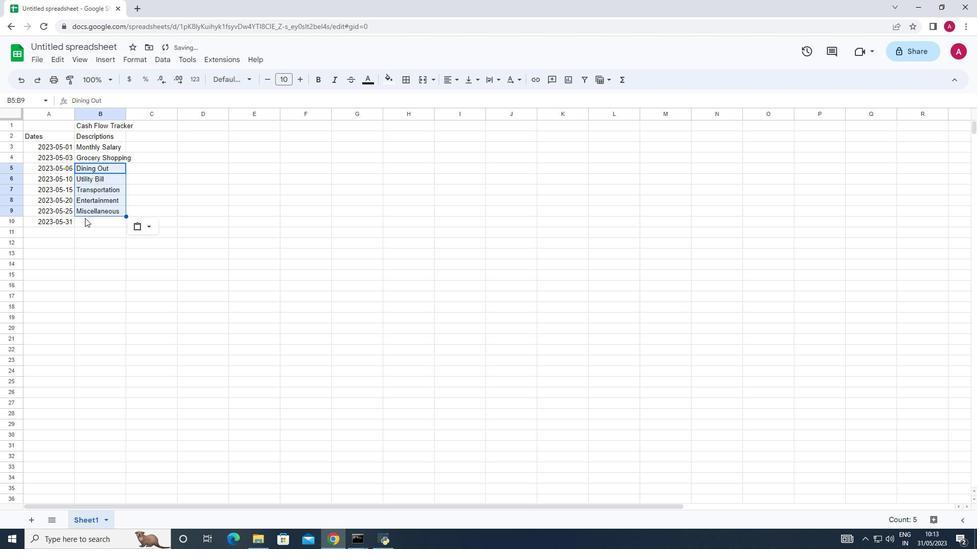 
Action: Key pressed <Key.shift>Total
Screenshot: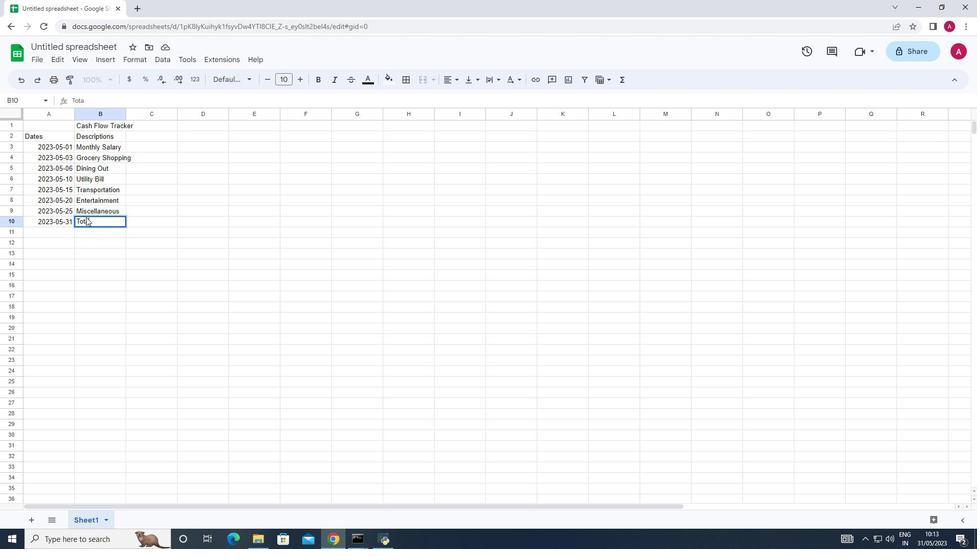 
Action: Mouse moved to (151, 132)
Screenshot: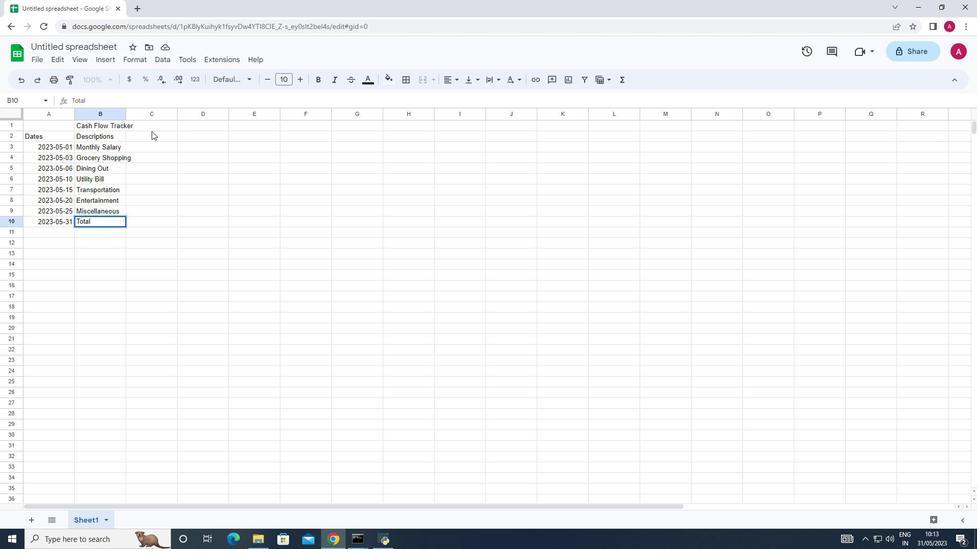
Action: Mouse pressed left at (151, 132)
Screenshot: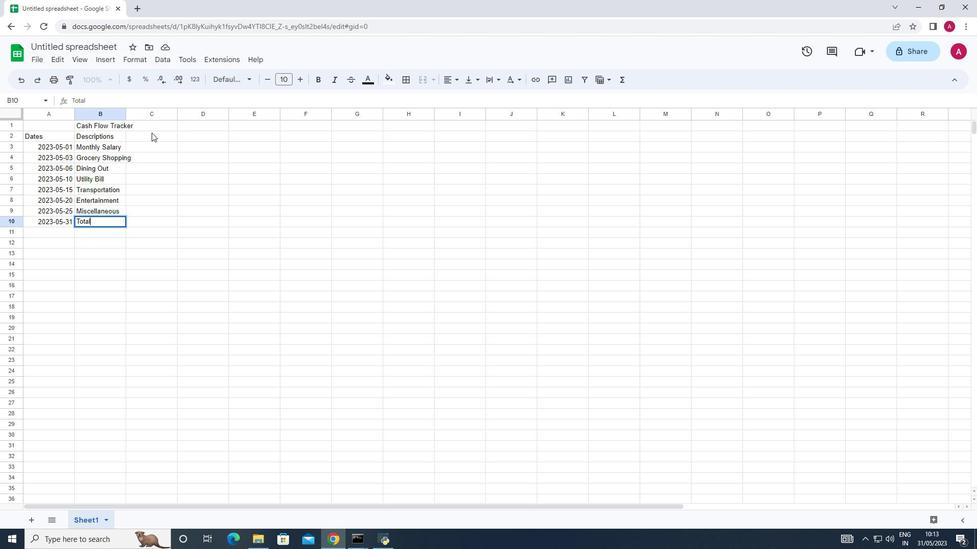 
Action: Mouse moved to (151, 133)
Screenshot: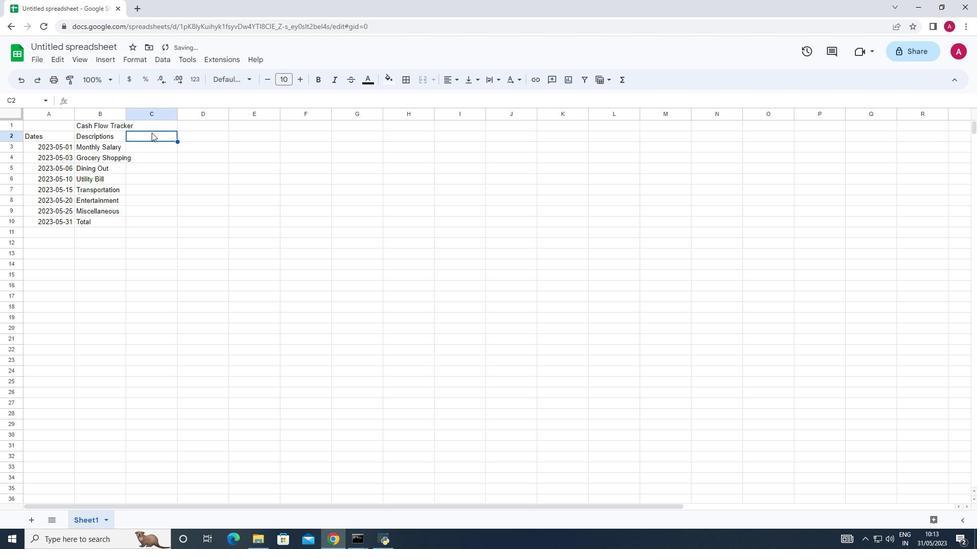 
Action: Key pressed <Key.shift>Amount<Key.down>2500<Key.down>100<Key.down>50<Key.down>150<Key.down>30<Key.down>50<Key.down>20<Key.down>4
Screenshot: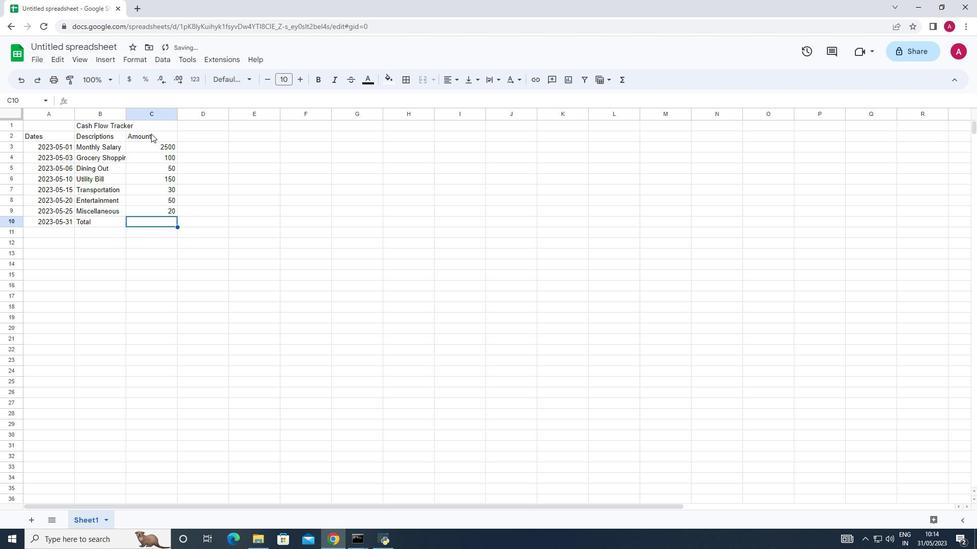 
Action: Mouse moved to (151, 133)
Screenshot: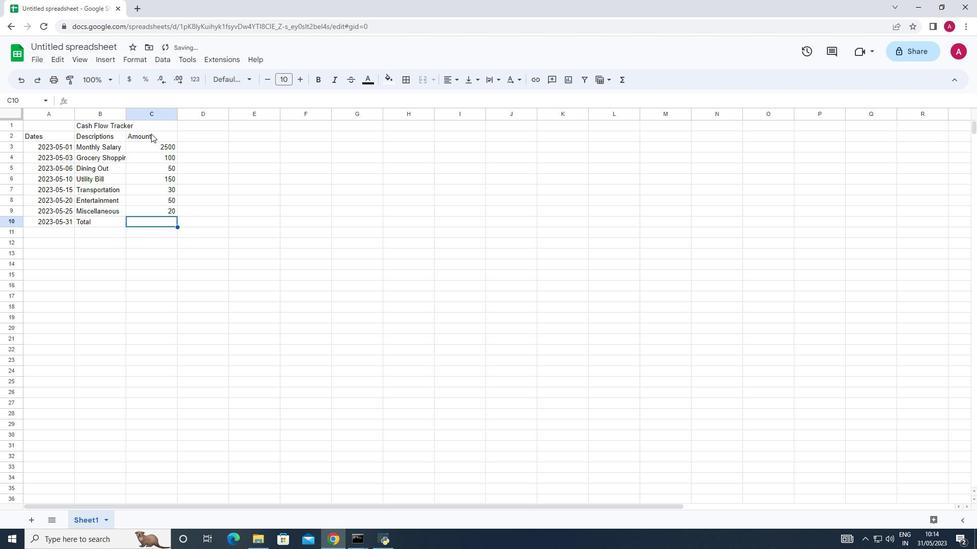 
Action: Key pressed 00
Screenshot: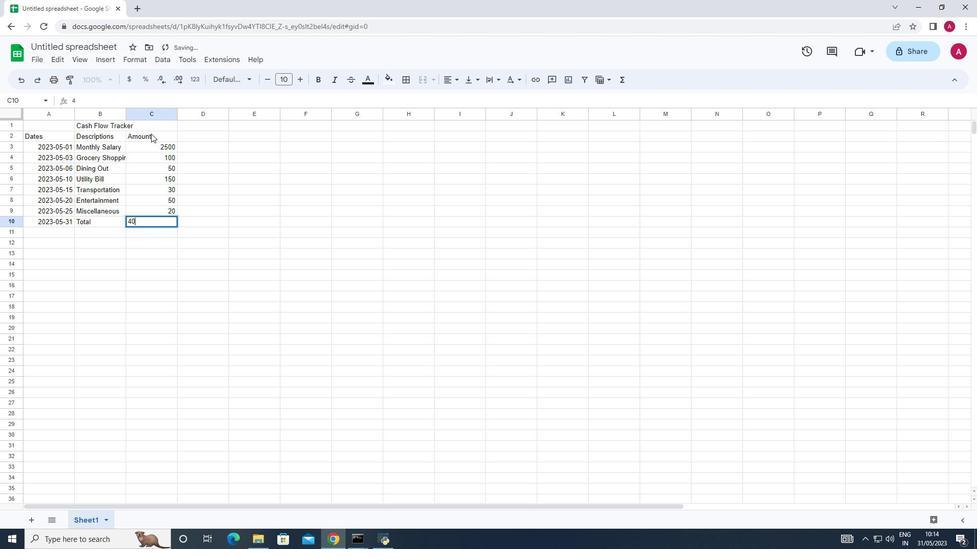 
Action: Mouse moved to (161, 145)
Screenshot: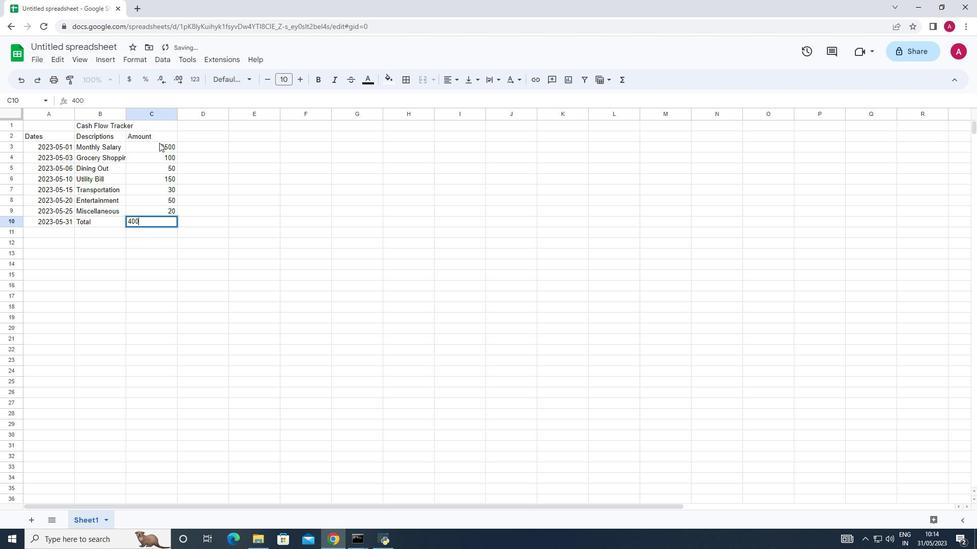 
Action: Mouse pressed left at (161, 145)
Screenshot: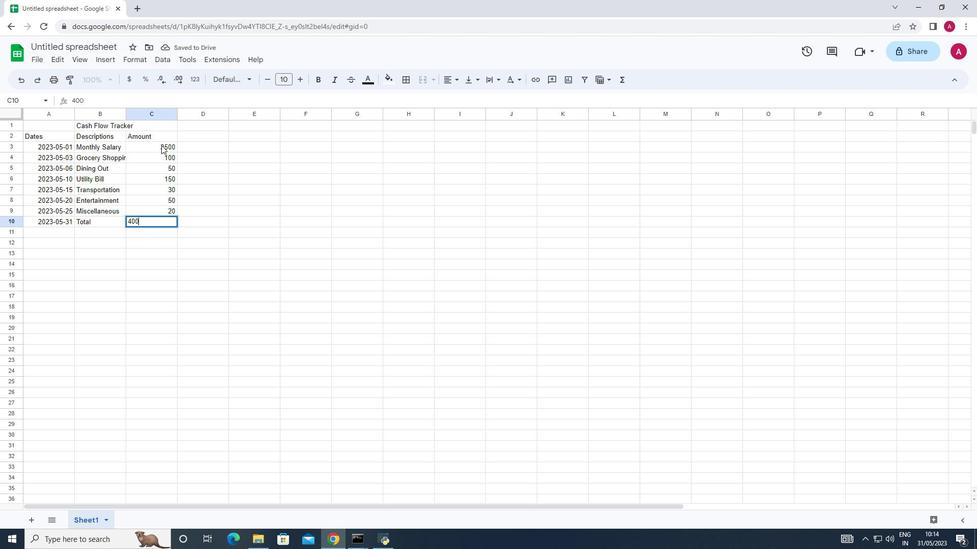 
Action: Mouse moved to (131, 81)
Screenshot: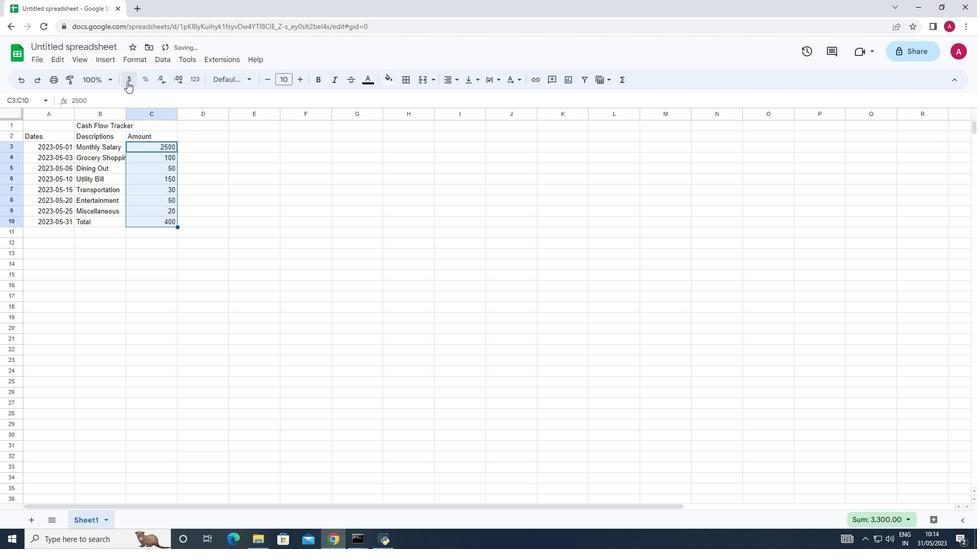 
Action: Mouse pressed left at (131, 81)
Screenshot: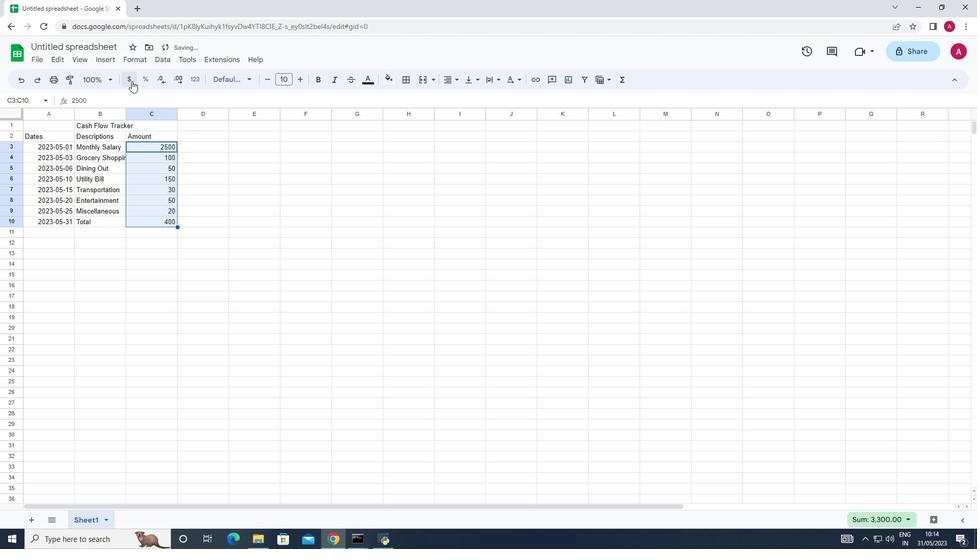 
Action: Mouse moved to (198, 136)
Screenshot: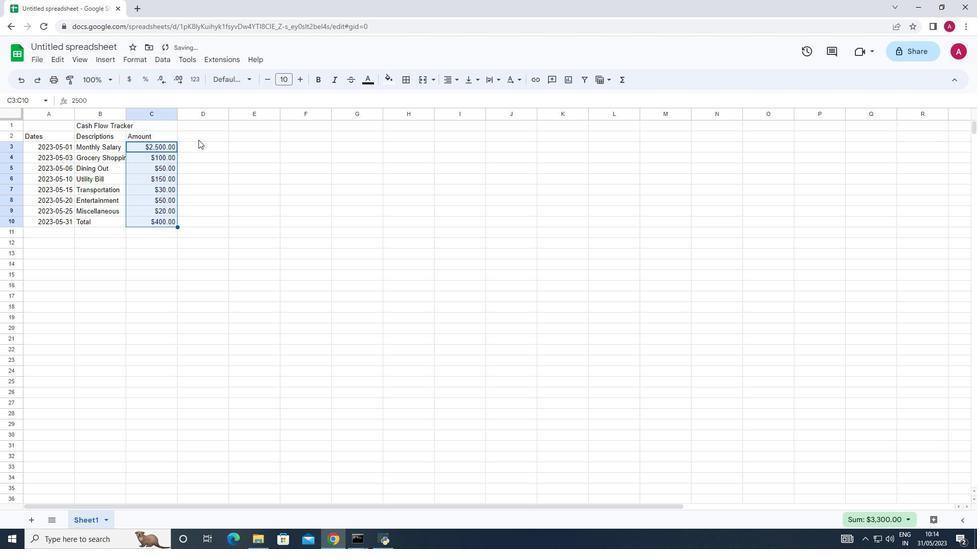 
Action: Mouse pressed left at (198, 136)
Screenshot: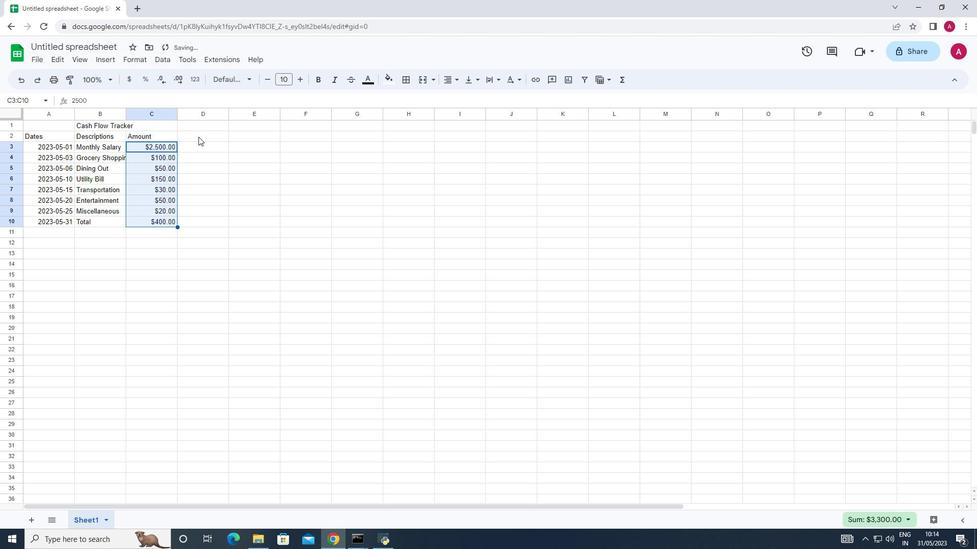 
Action: Key pressed <Key.shift_r>Income/<Key.shift>Expense<Key.down><Key.shift_r><Key.shift_r>Income<Key.delete><Key.down><Key.shift>Expense<Key.down><Key.shift>Ex<Key.down>e<Key.down>e<Key.down>e<Key.down>e<Key.down>e
Screenshot: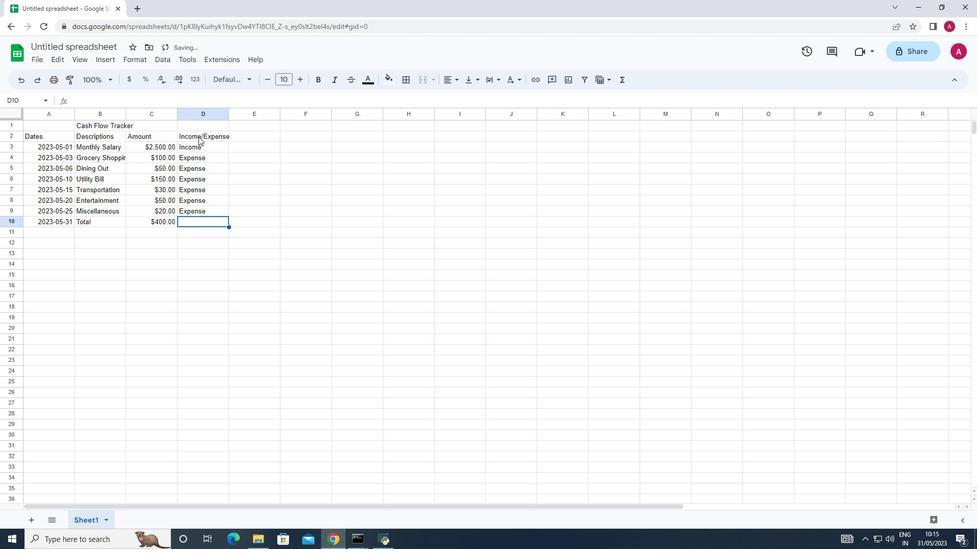 
Action: Mouse moved to (255, 135)
Screenshot: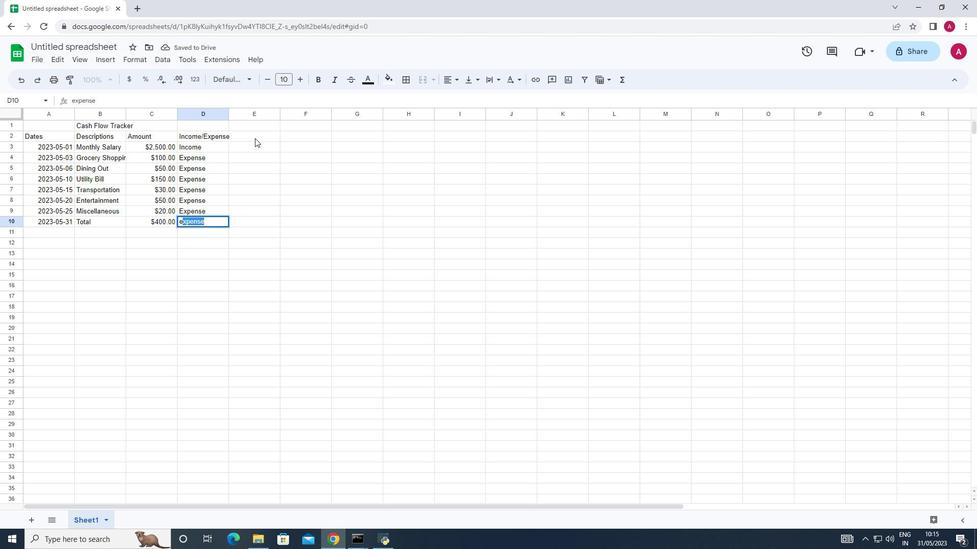 
Action: Mouse pressed left at (255, 135)
Screenshot: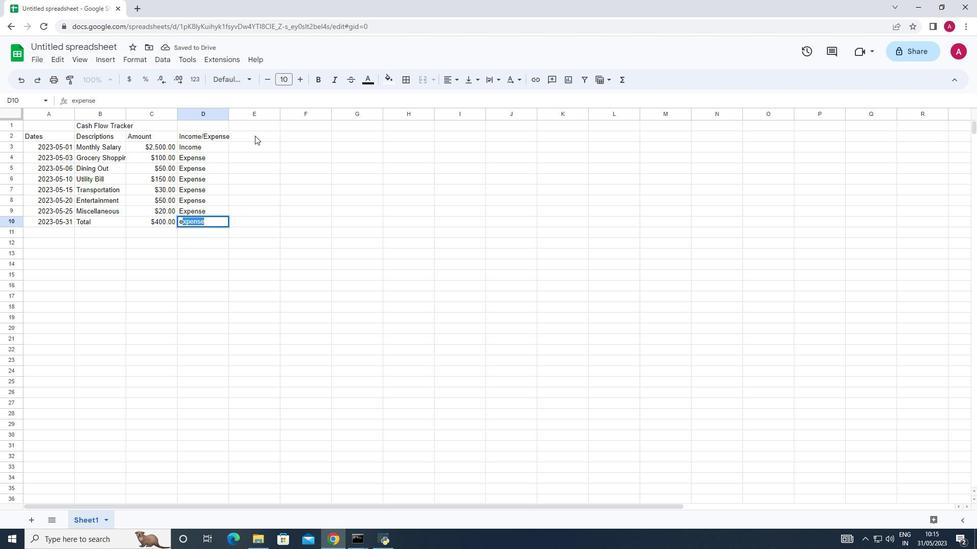 
Action: Mouse moved to (255, 135)
Screenshot: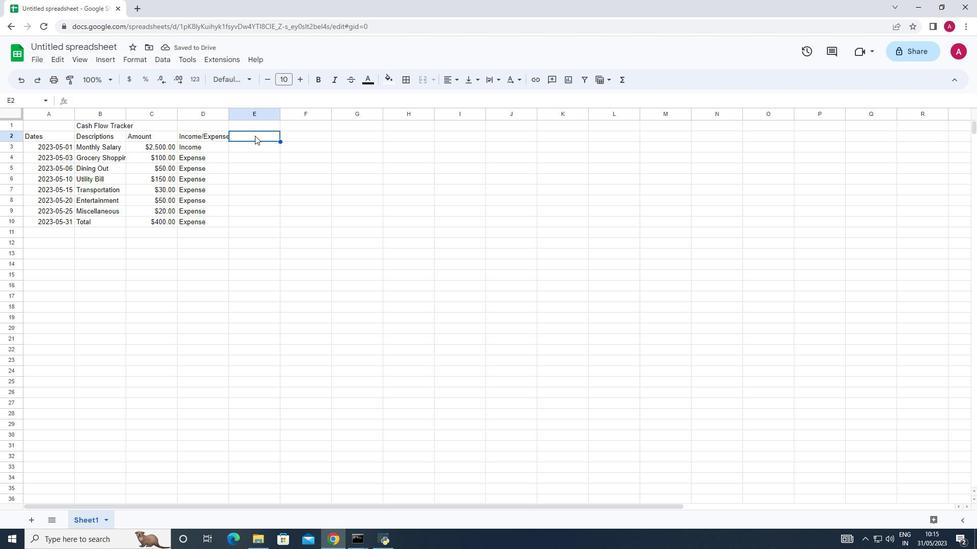 
Action: Key pressed <Key.shift>Balance<Key.down>2500<Key.down>2400<Key.down>2350<Key.down>2200<Key.down>2170<Key.down>2120<Key.down>2100
Screenshot: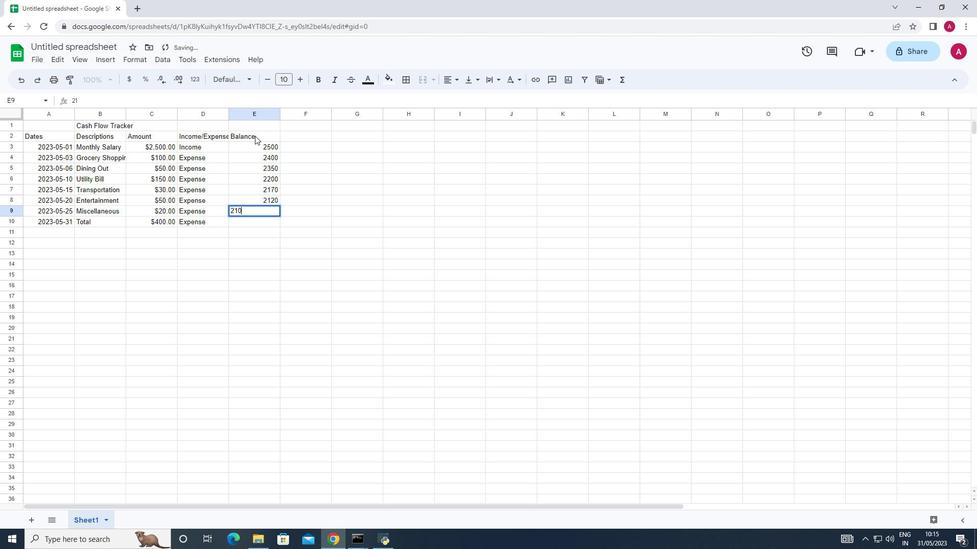 
Action: Mouse moved to (266, 219)
Screenshot: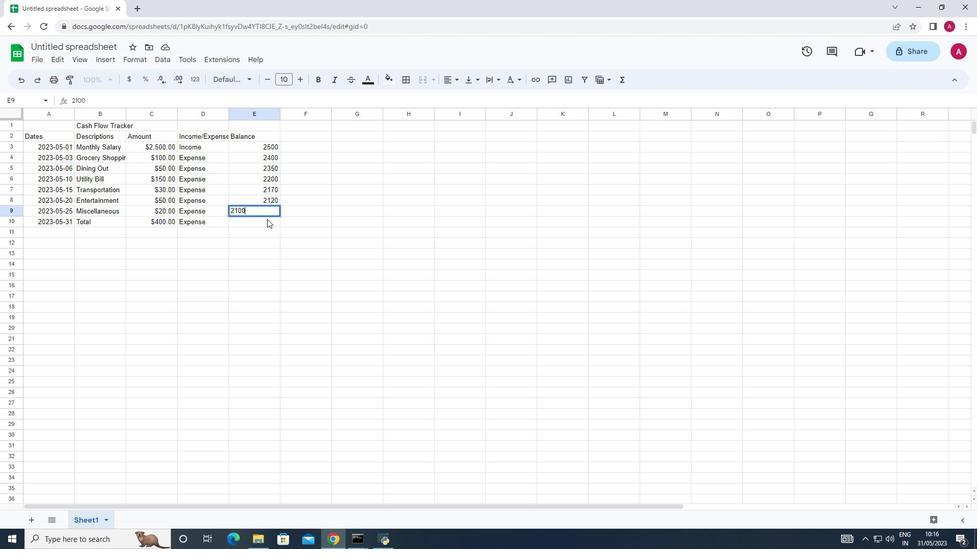 
Action: Mouse pressed left at (266, 219)
Screenshot: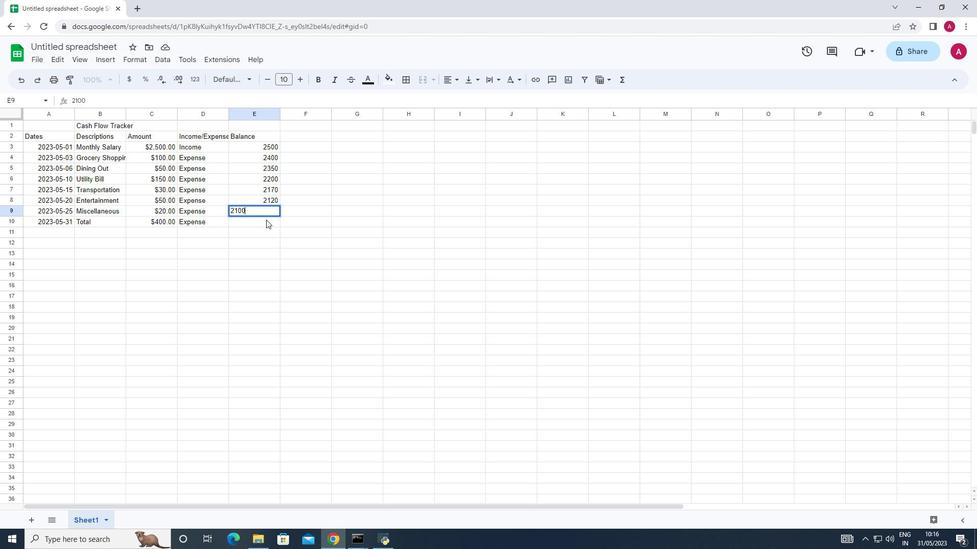 
Action: Key pressed 2100
Screenshot: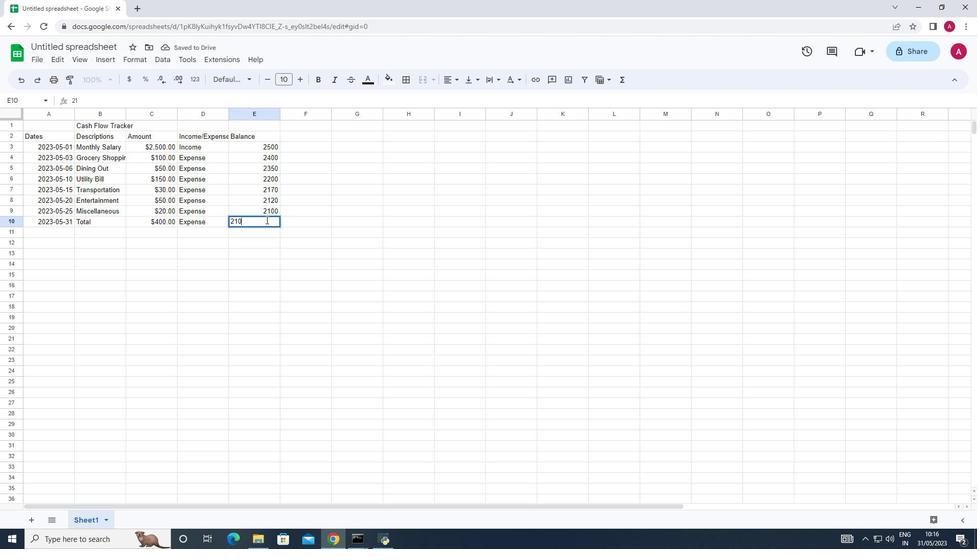 
Action: Mouse moved to (332, 215)
Screenshot: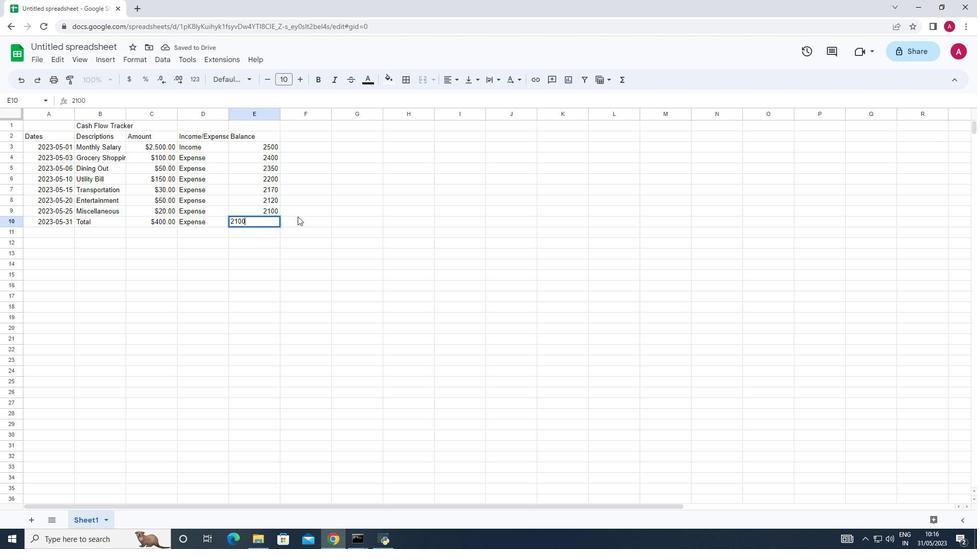 
Action: Mouse pressed left at (332, 215)
Screenshot: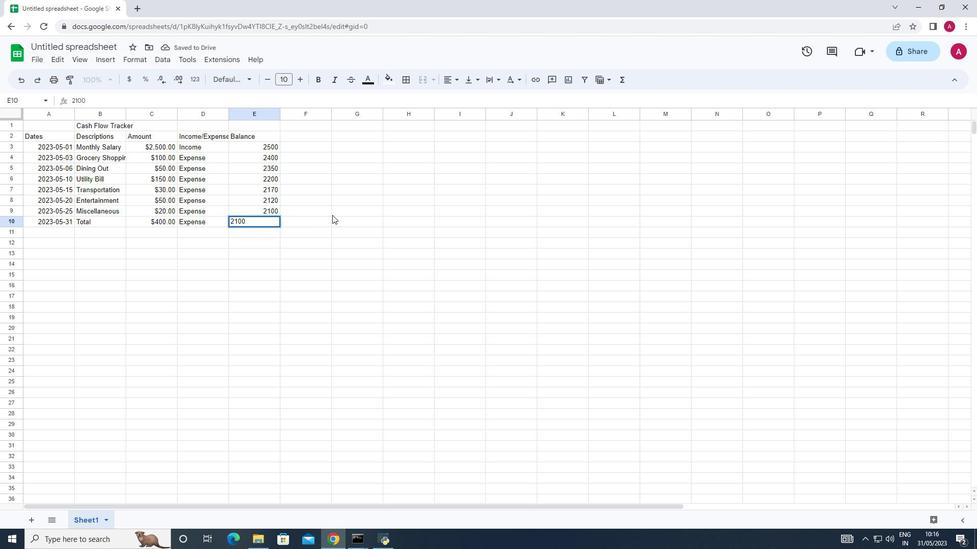 
Action: Mouse moved to (168, 220)
Screenshot: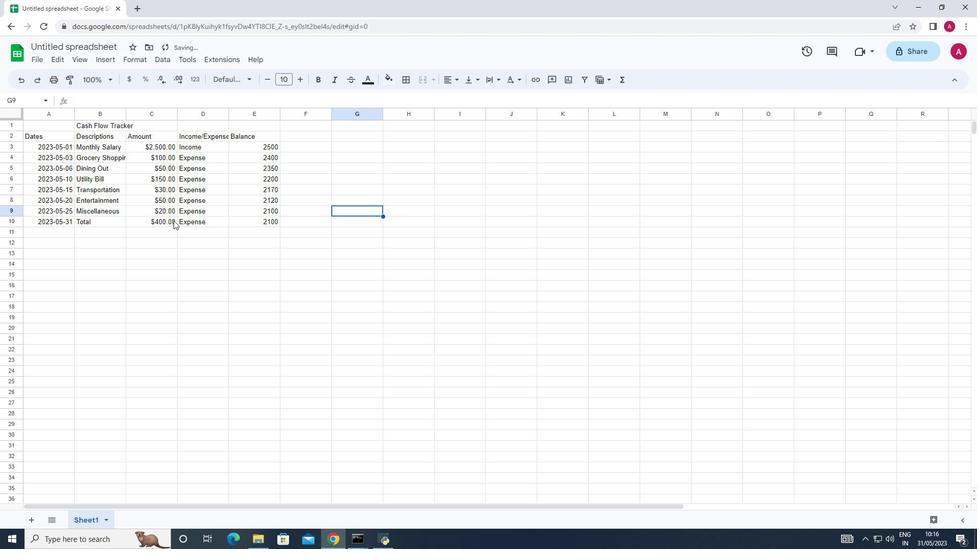 
Action: Mouse scrolled (168, 221) with delta (0, 0)
Screenshot: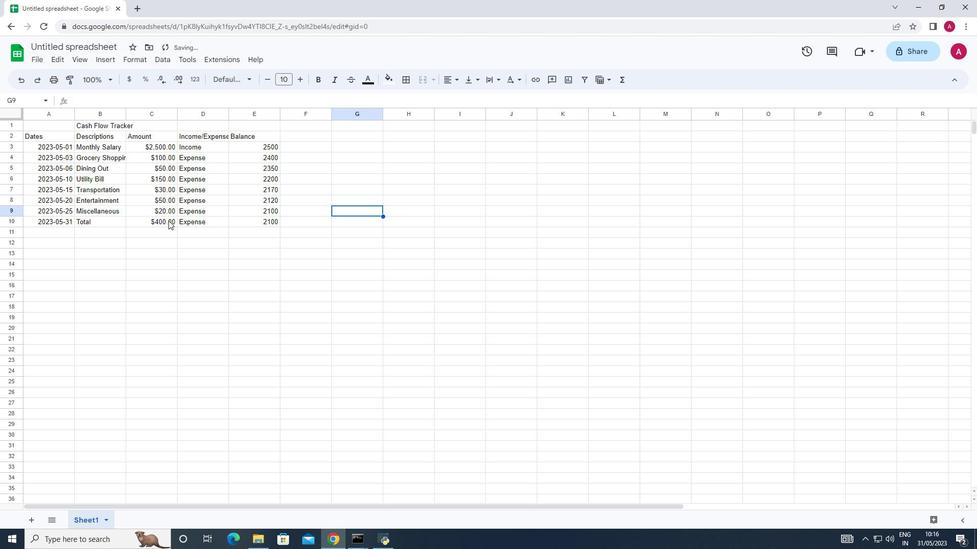 
Action: Mouse moved to (259, 144)
Screenshot: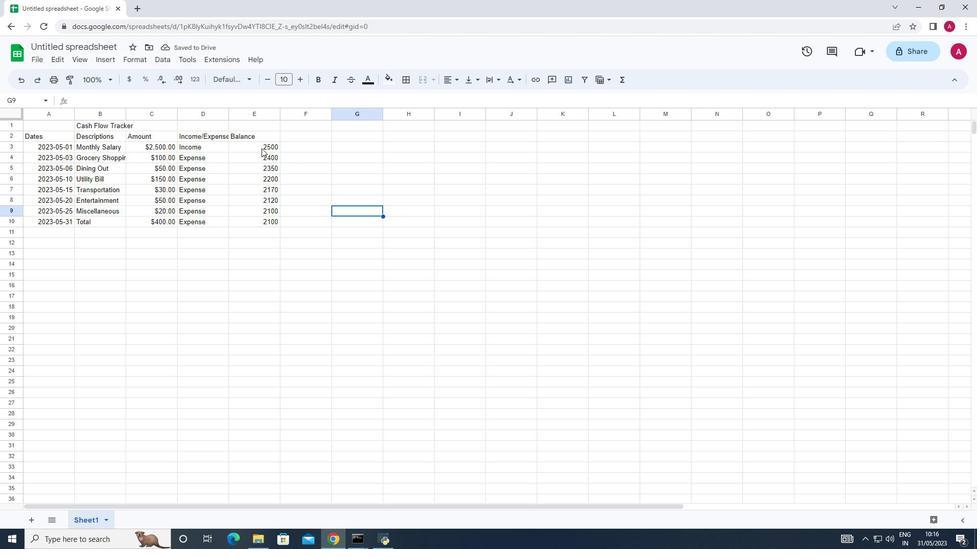
Action: Mouse pressed left at (259, 144)
Screenshot: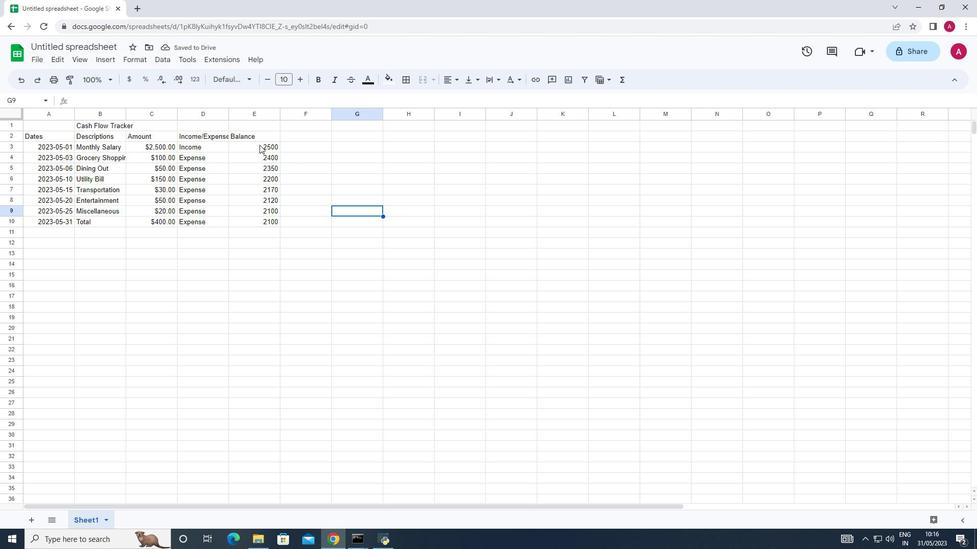 
Action: Mouse moved to (130, 78)
Screenshot: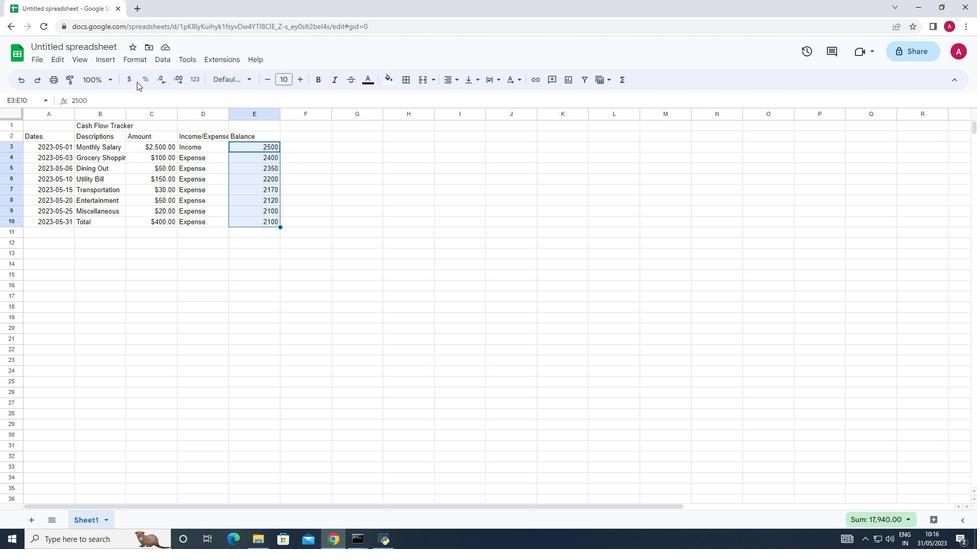 
Action: Mouse pressed left at (130, 78)
Screenshot: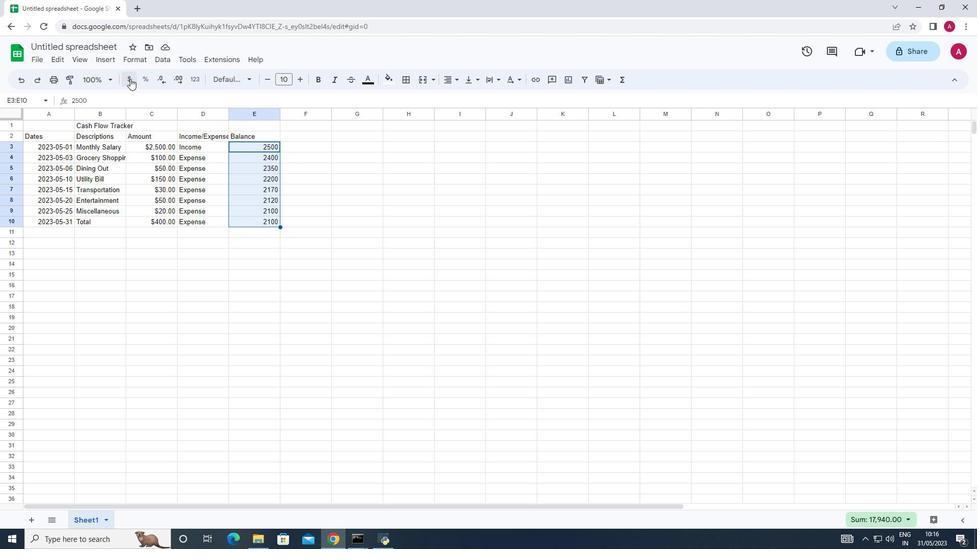 
Action: Mouse moved to (89, 43)
Screenshot: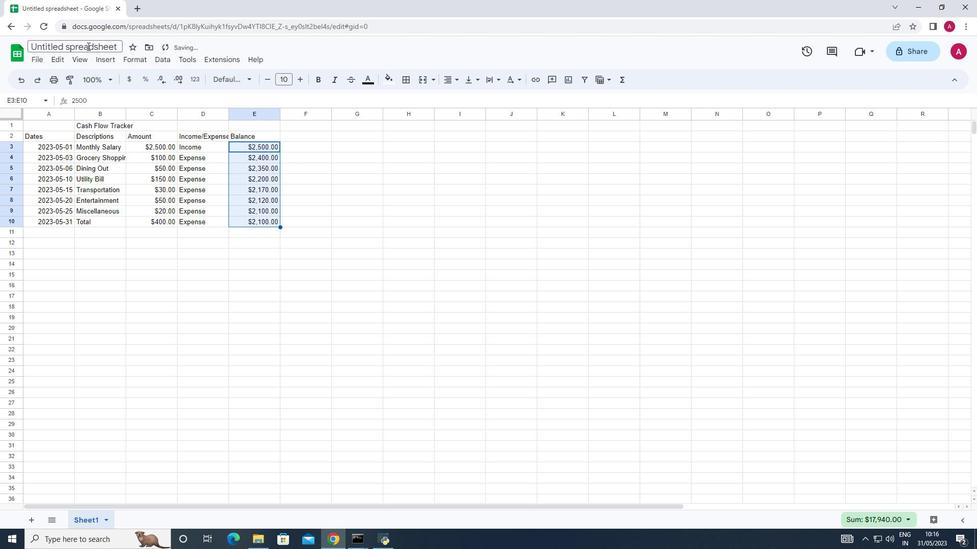 
Action: Mouse pressed left at (89, 43)
Screenshot: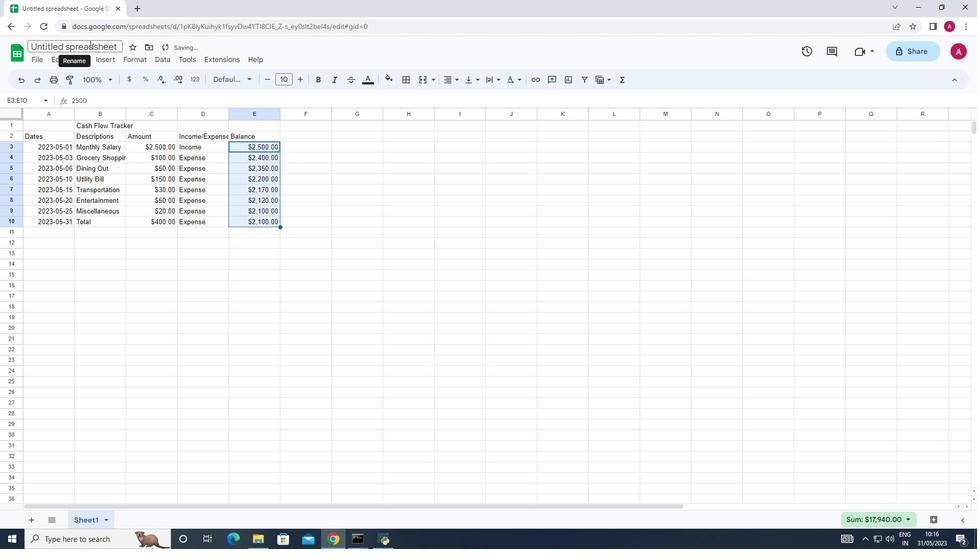 
Action: Key pressed <Key.shift><Key.shift><Key.shift><Key.shift><Key.shift><Key.shift><Key.shift>Budget<Key.space><Key.shift>Tracj<Key.backspace>king<Key.space><Key.shift><Key.shift><Key.shift>Workbook<Key.enter>
Screenshot: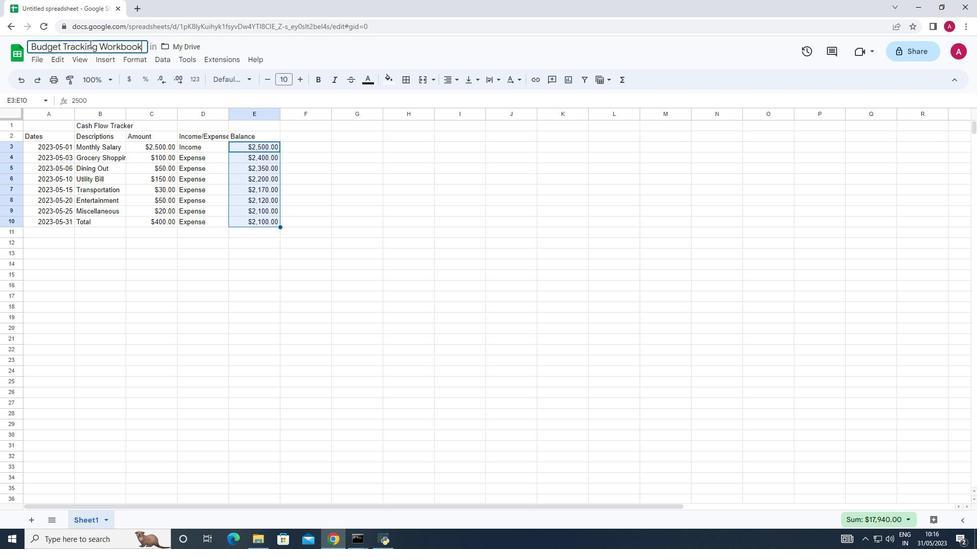 
Action: Mouse moved to (318, 173)
Screenshot: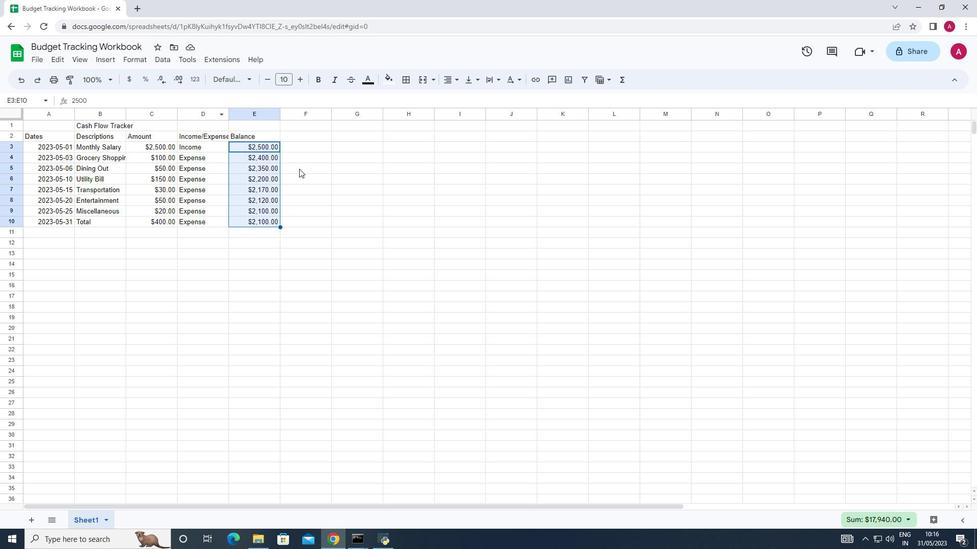 
Action: Mouse pressed left at (318, 173)
Screenshot: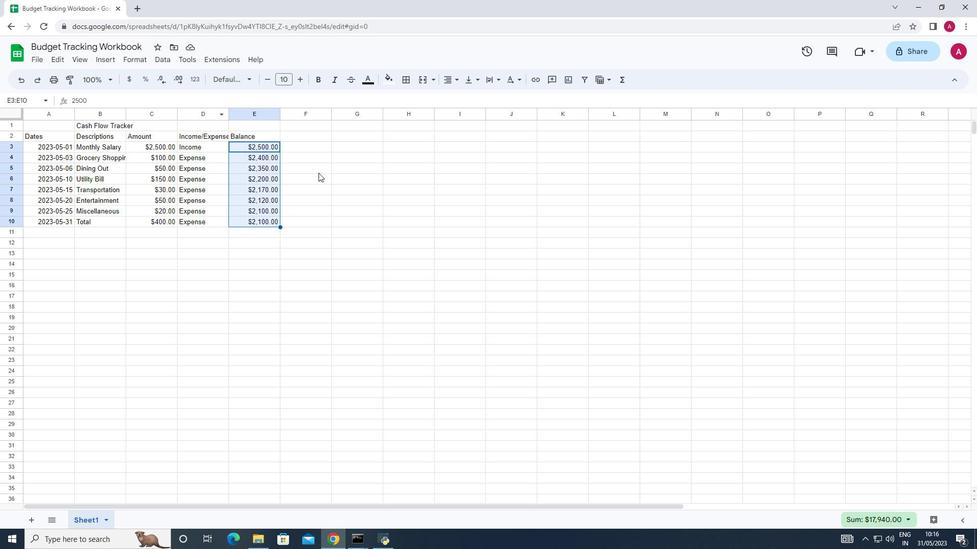 
